 Task: Create a due date automation trigger when advanced on, on the wednesday after a card is due add dates not starting next month at 11:00 AM.
Action: Mouse moved to (1334, 102)
Screenshot: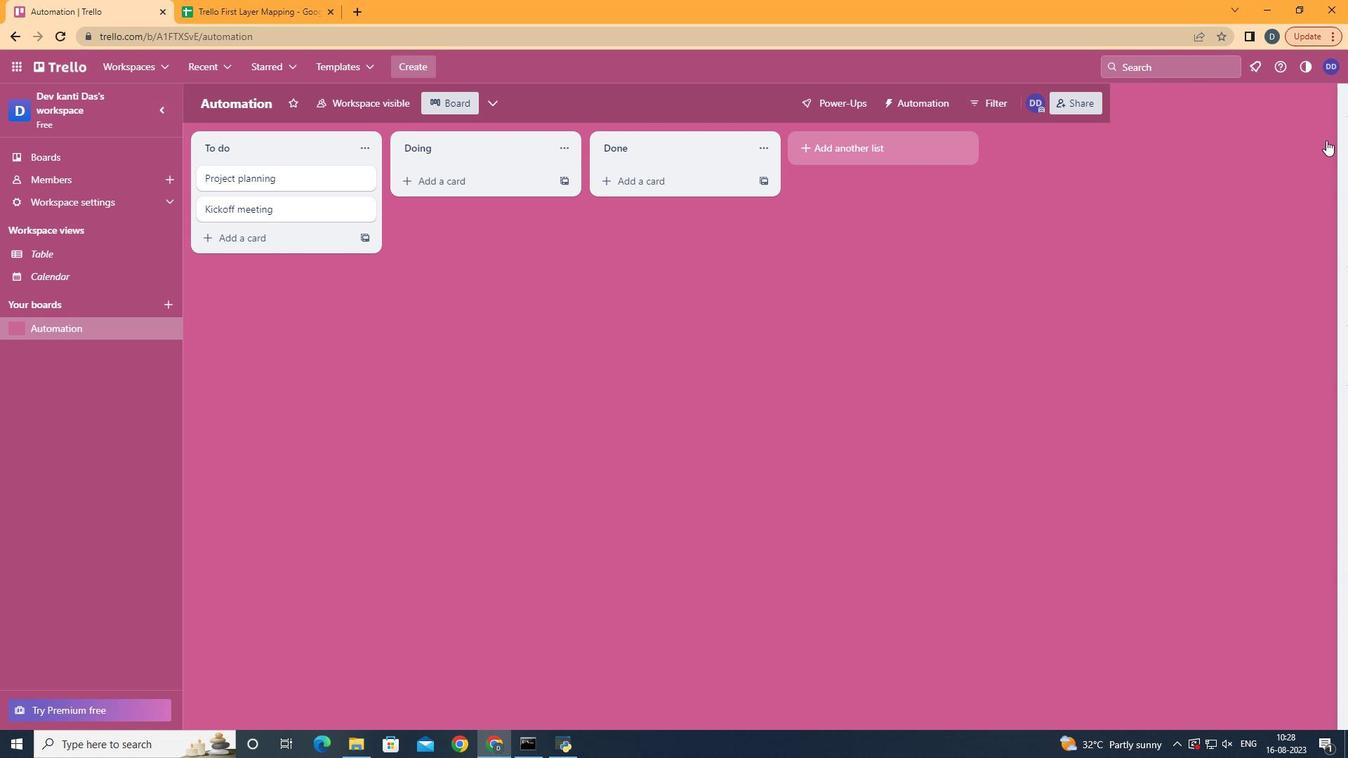 
Action: Mouse pressed left at (1334, 102)
Screenshot: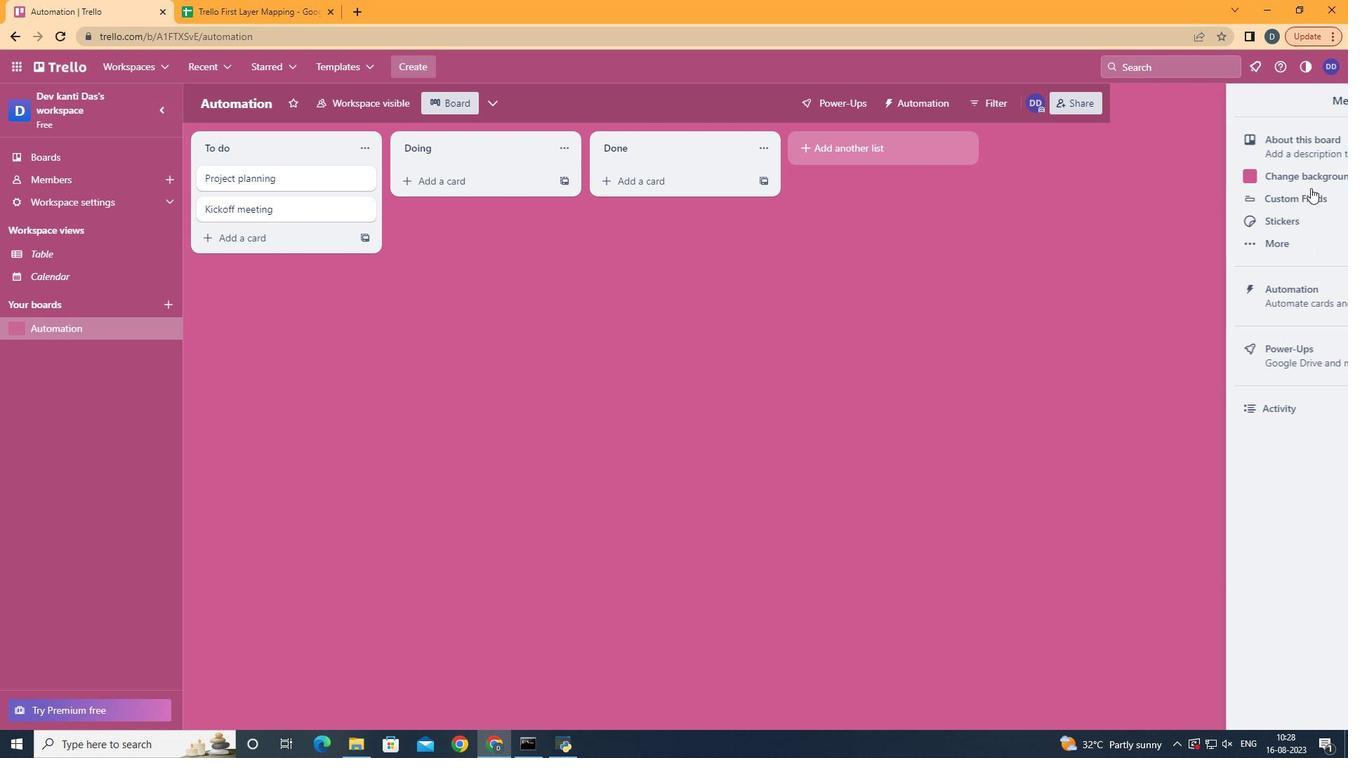 
Action: Mouse moved to (1261, 277)
Screenshot: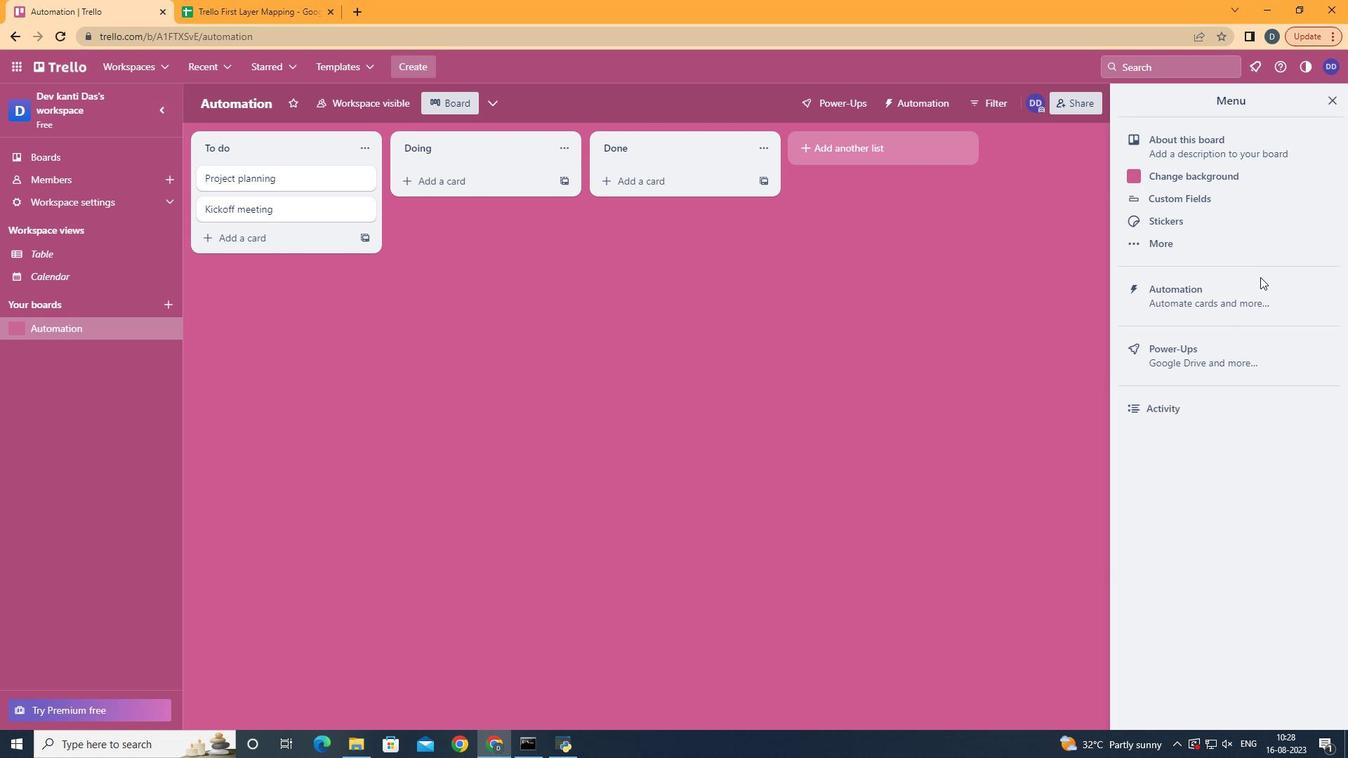 
Action: Mouse pressed left at (1261, 277)
Screenshot: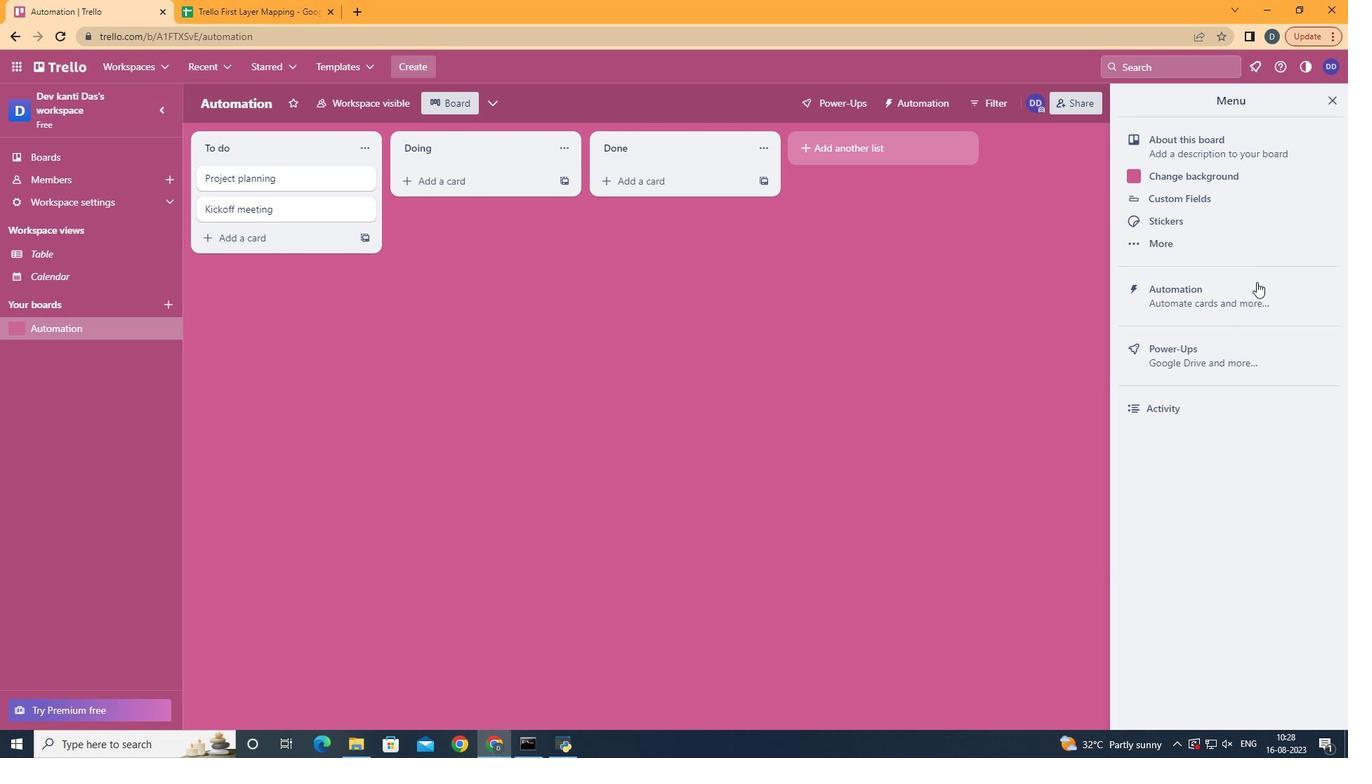 
Action: Mouse moved to (1257, 282)
Screenshot: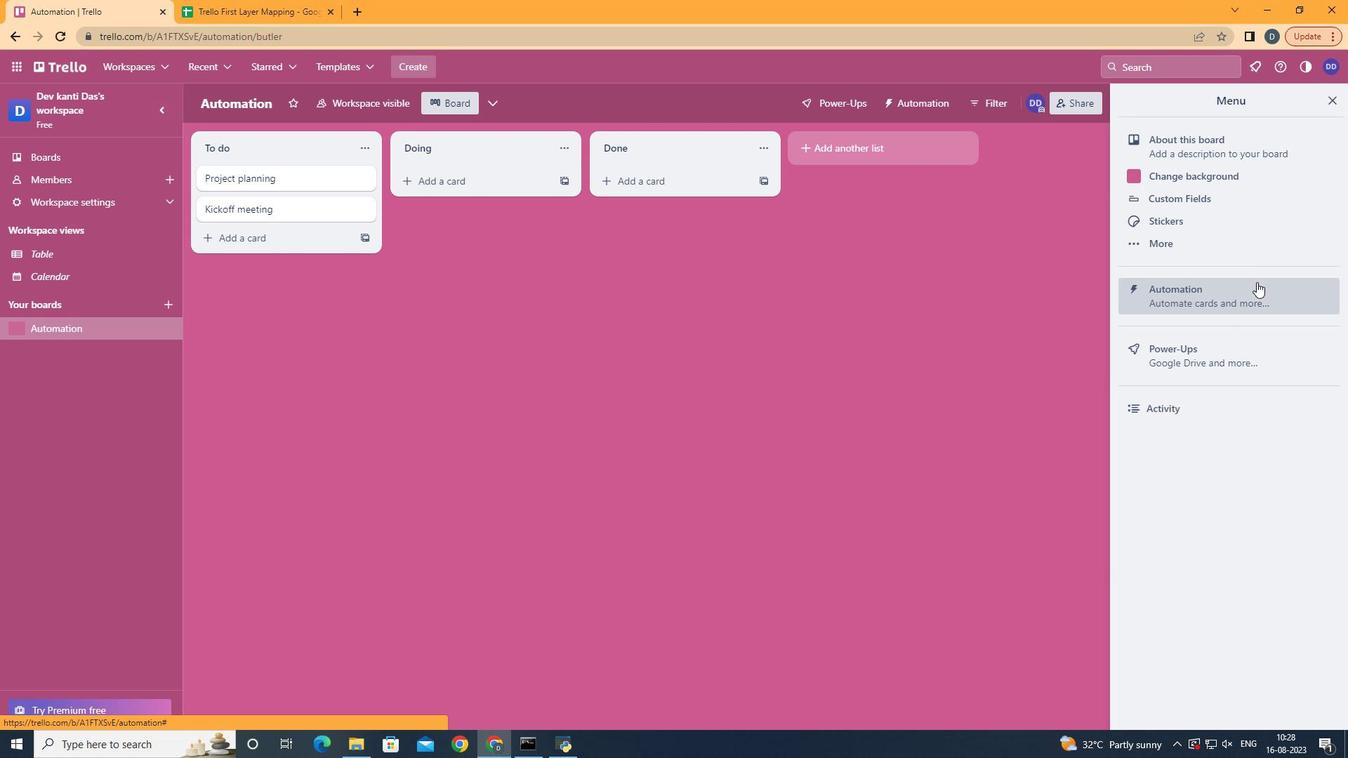 
Action: Mouse pressed left at (1257, 282)
Screenshot: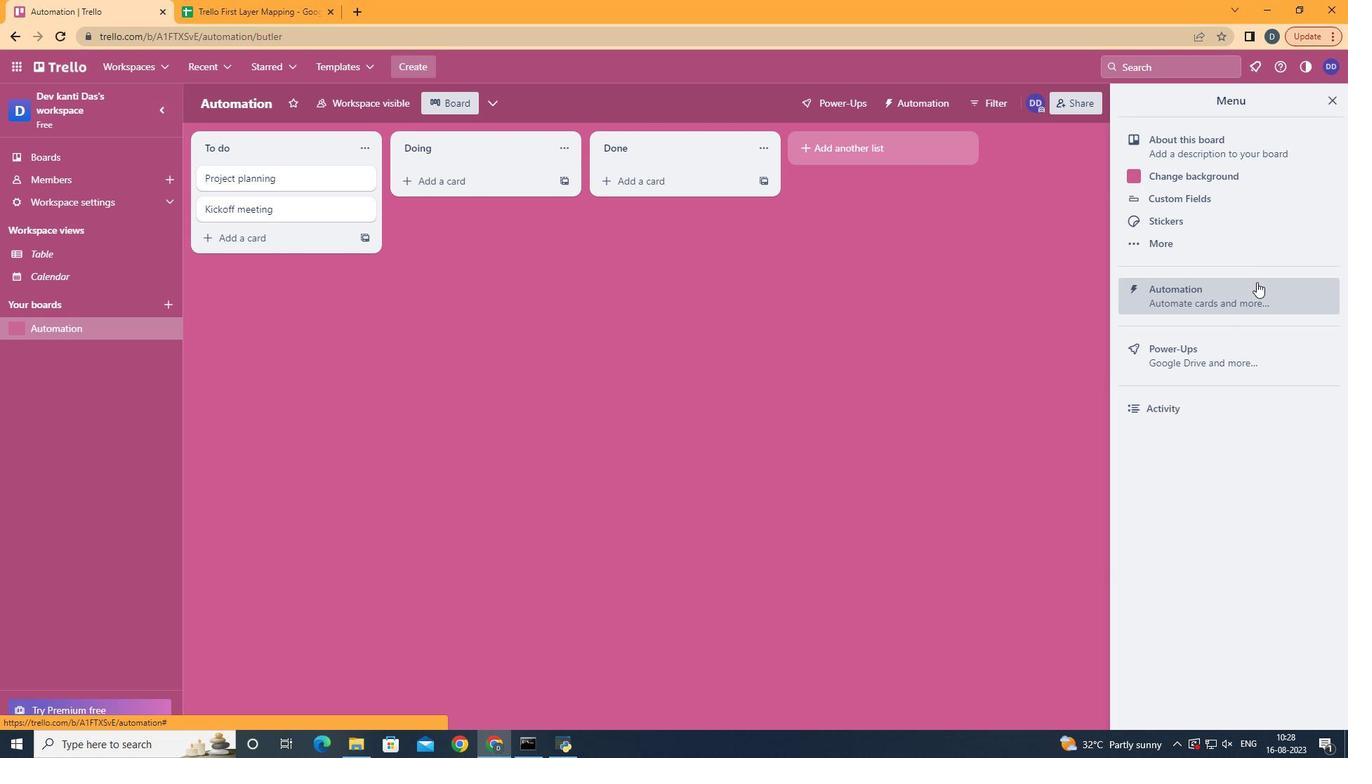 
Action: Mouse moved to (266, 281)
Screenshot: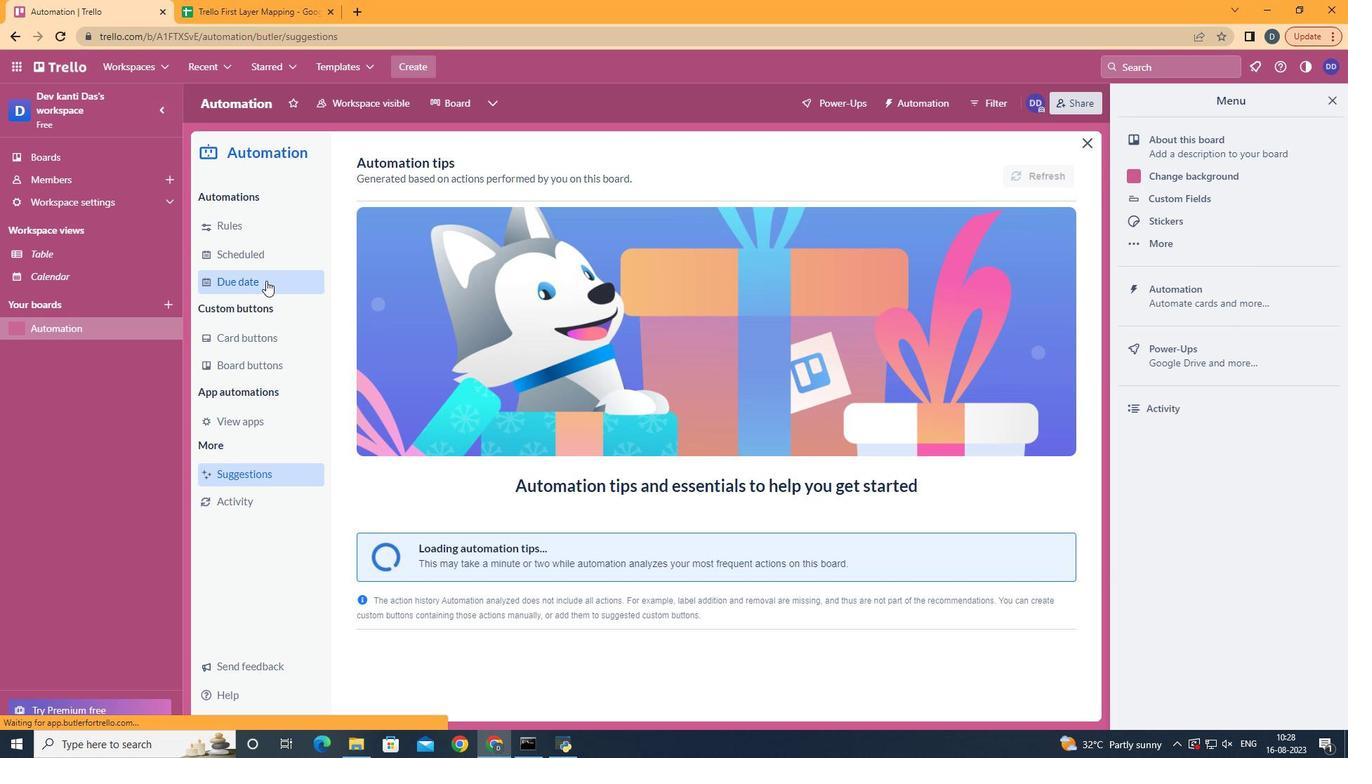 
Action: Mouse pressed left at (266, 281)
Screenshot: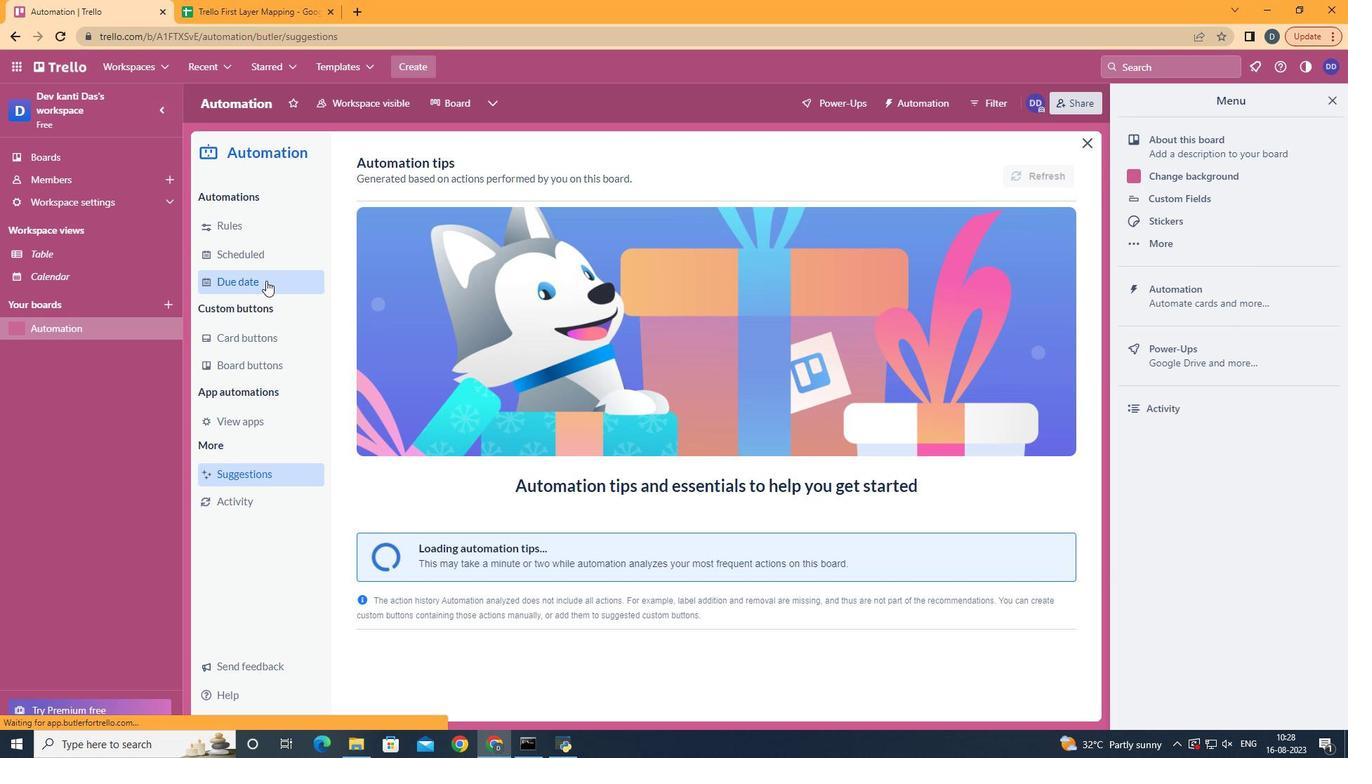 
Action: Mouse moved to (984, 170)
Screenshot: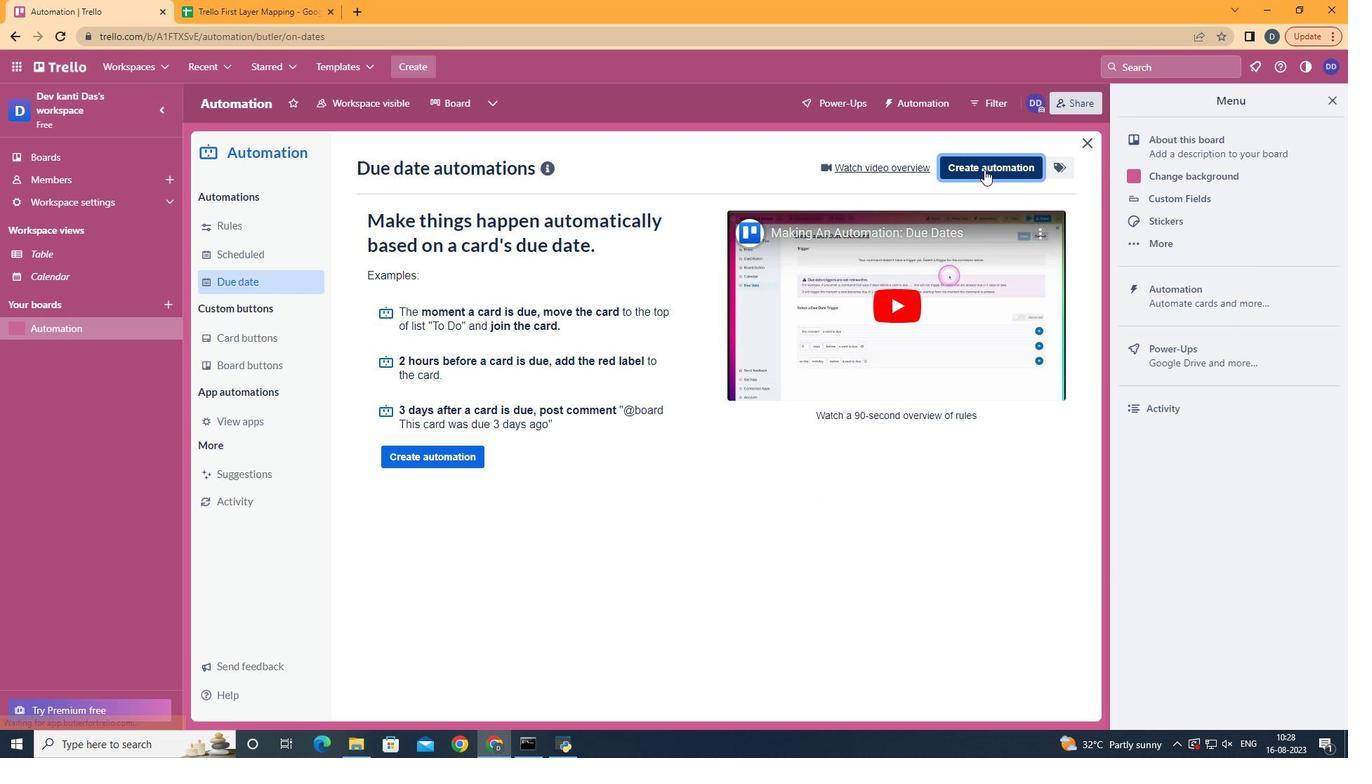
Action: Mouse pressed left at (984, 170)
Screenshot: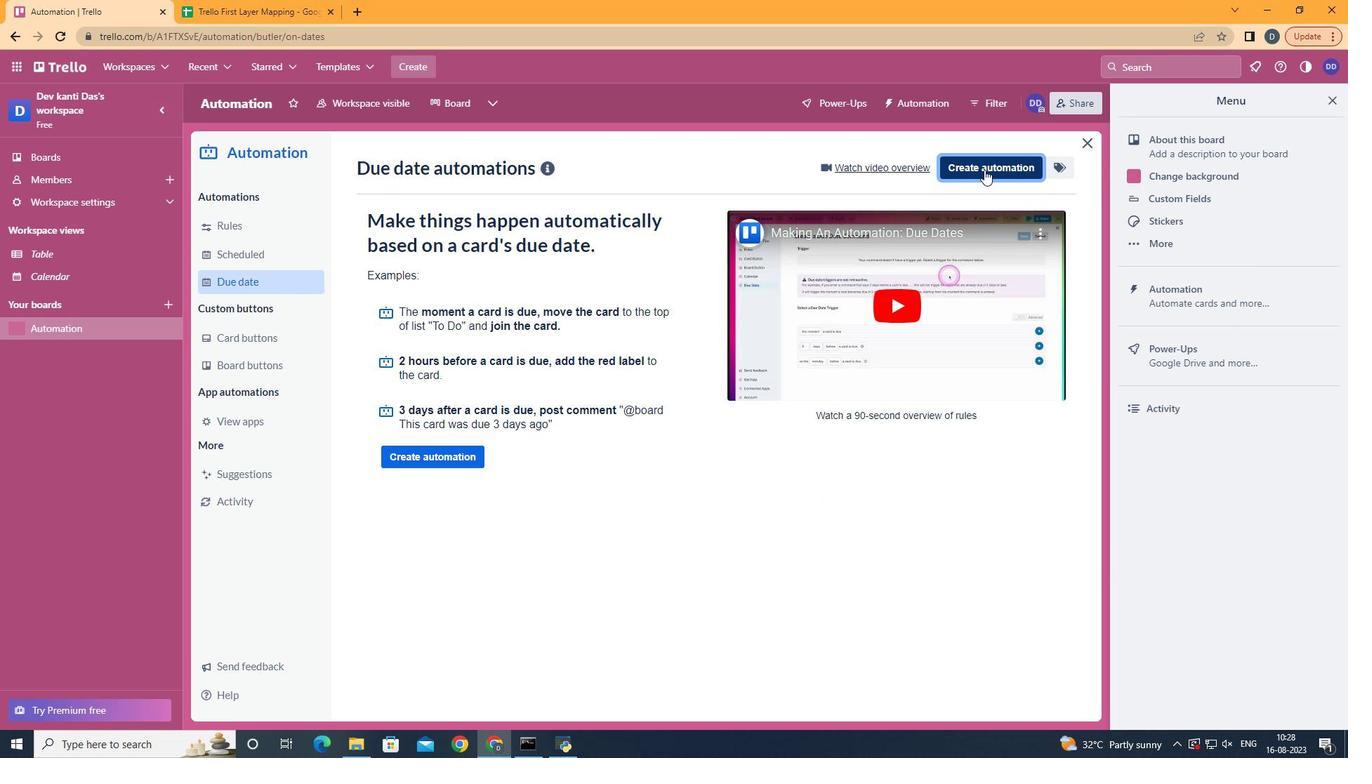 
Action: Mouse moved to (728, 312)
Screenshot: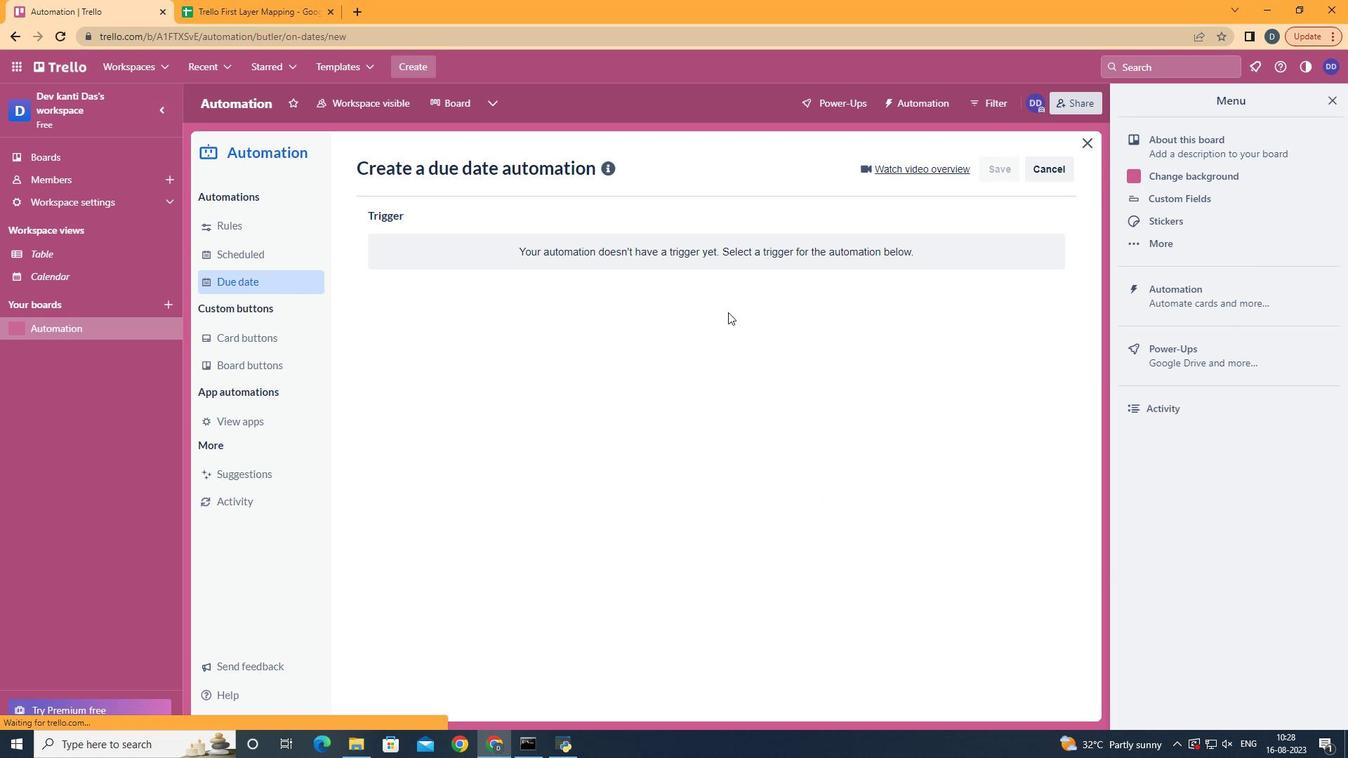 
Action: Mouse pressed left at (728, 312)
Screenshot: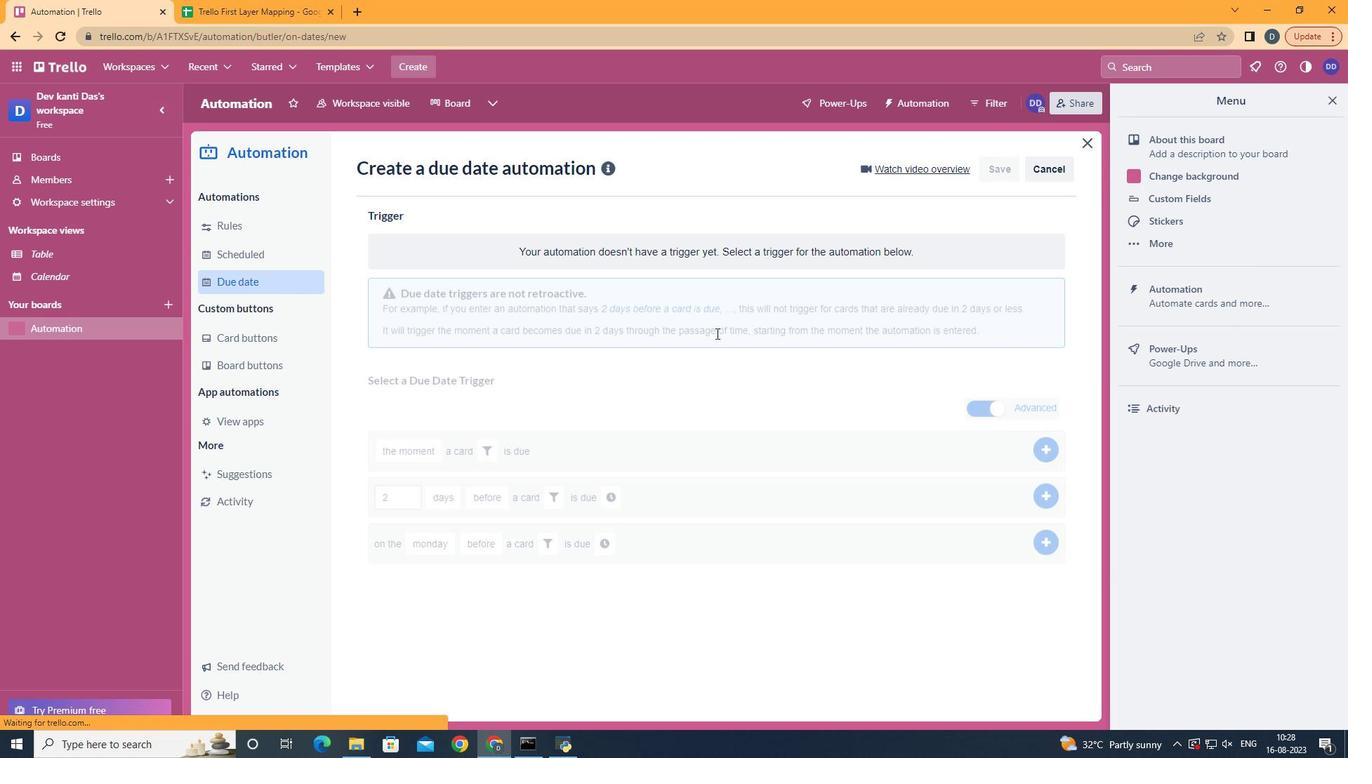 
Action: Mouse moved to (476, 416)
Screenshot: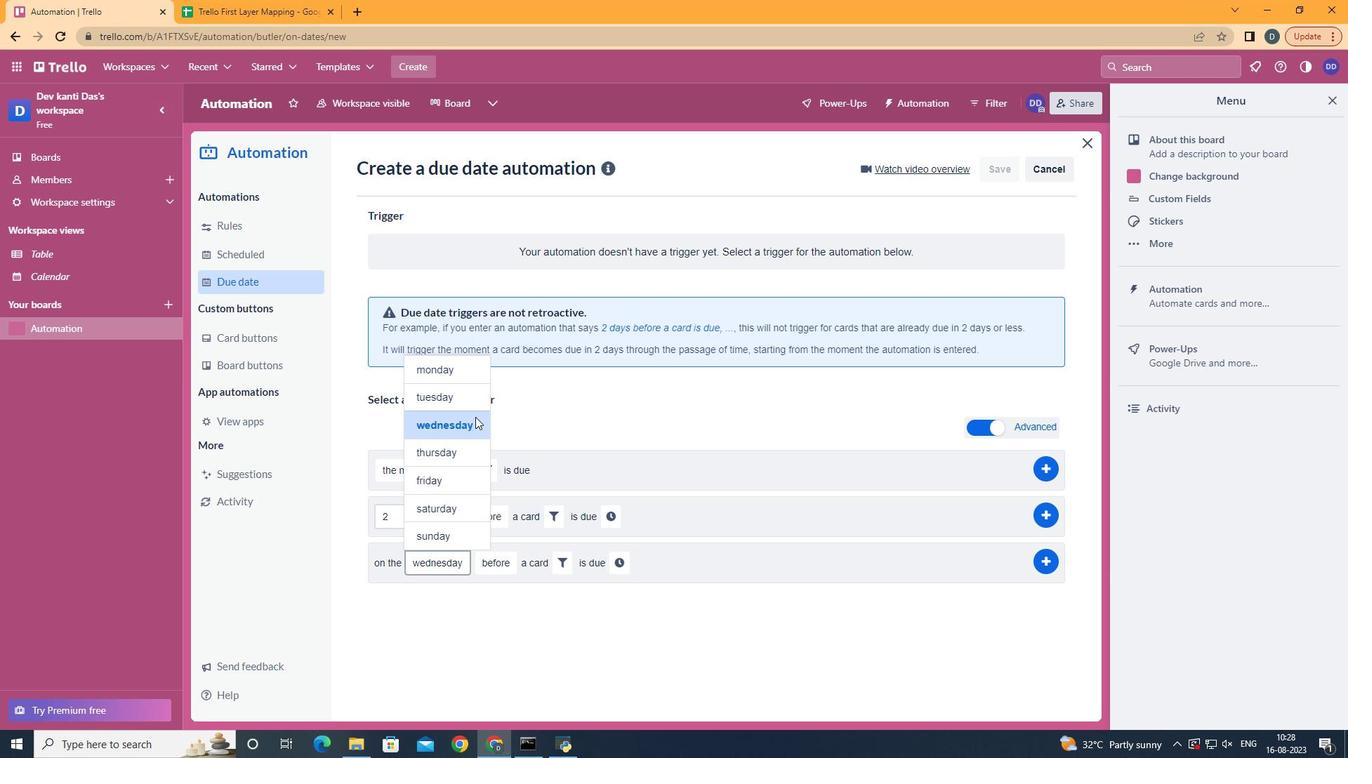 
Action: Mouse pressed left at (476, 416)
Screenshot: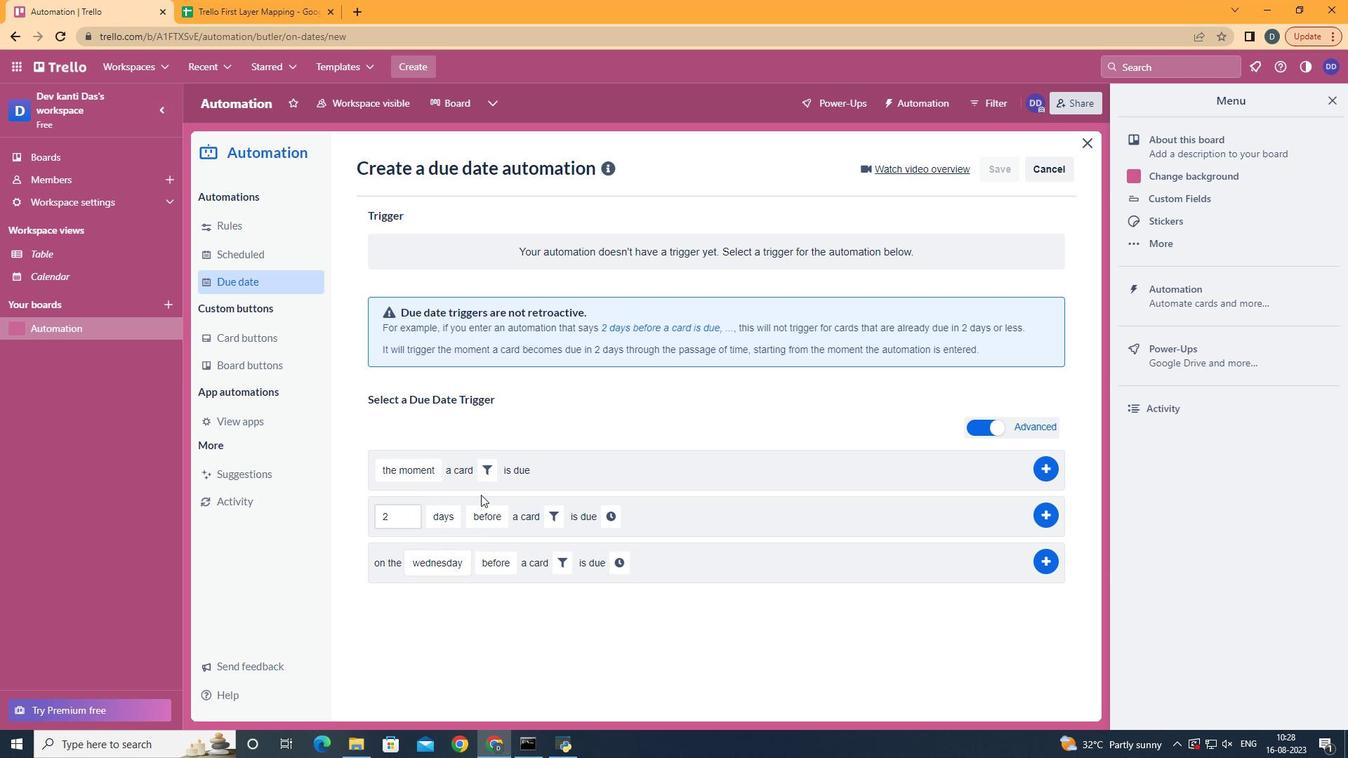 
Action: Mouse moved to (498, 610)
Screenshot: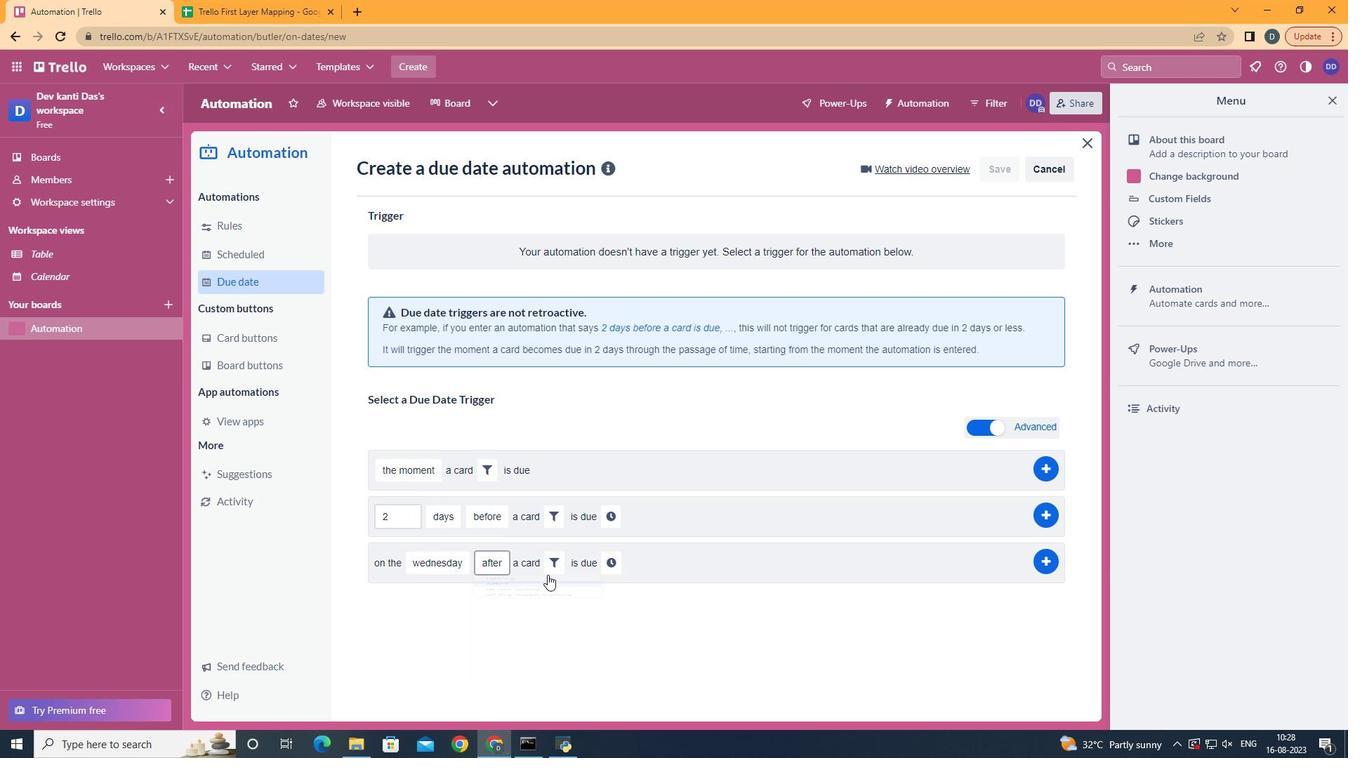 
Action: Mouse pressed left at (498, 610)
Screenshot: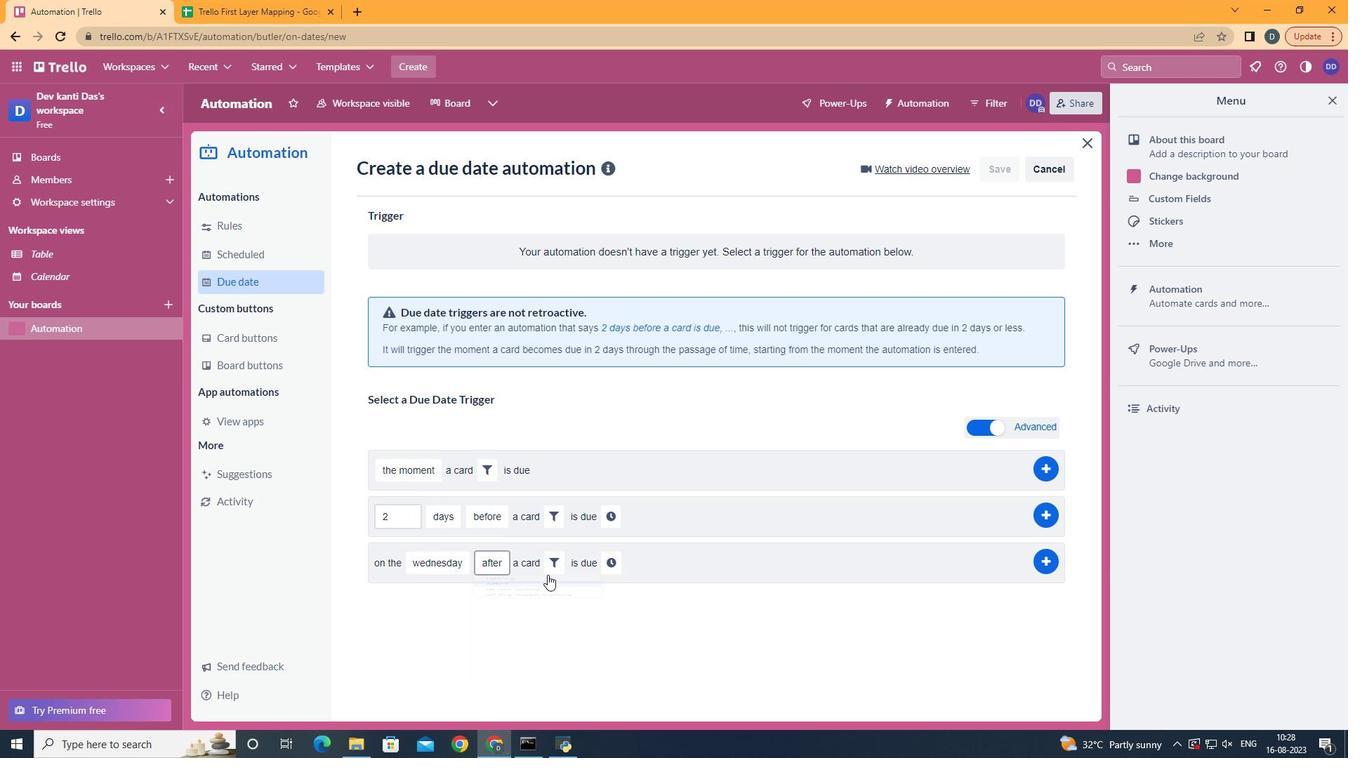 
Action: Mouse moved to (561, 556)
Screenshot: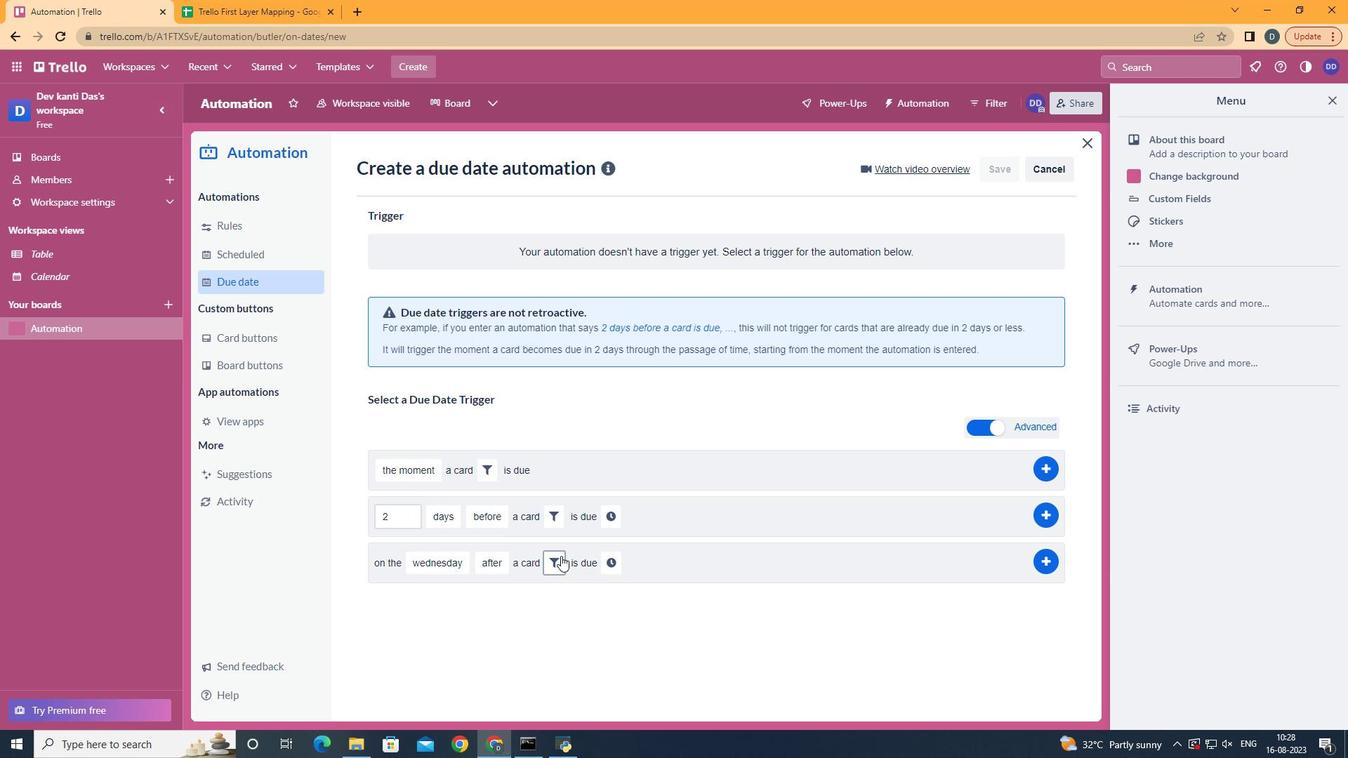 
Action: Mouse pressed left at (561, 556)
Screenshot: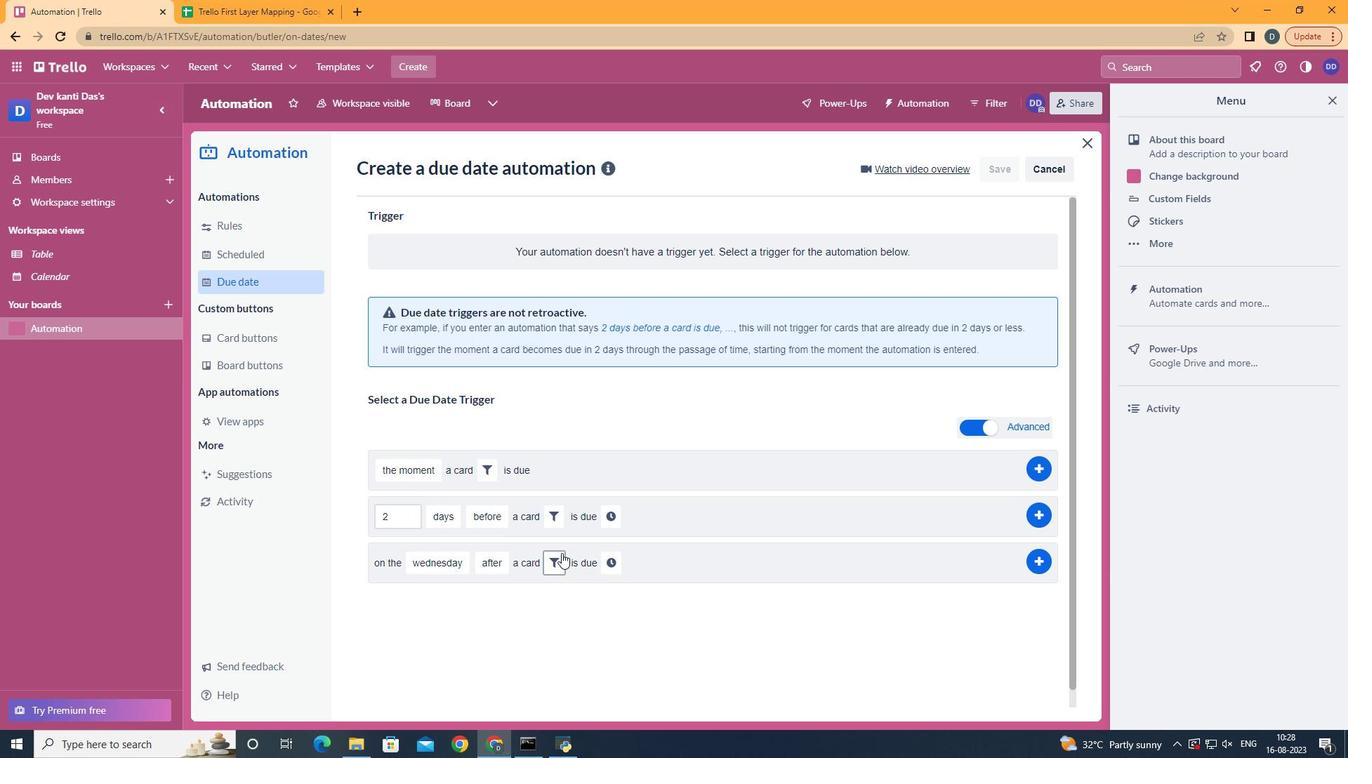 
Action: Mouse moved to (625, 602)
Screenshot: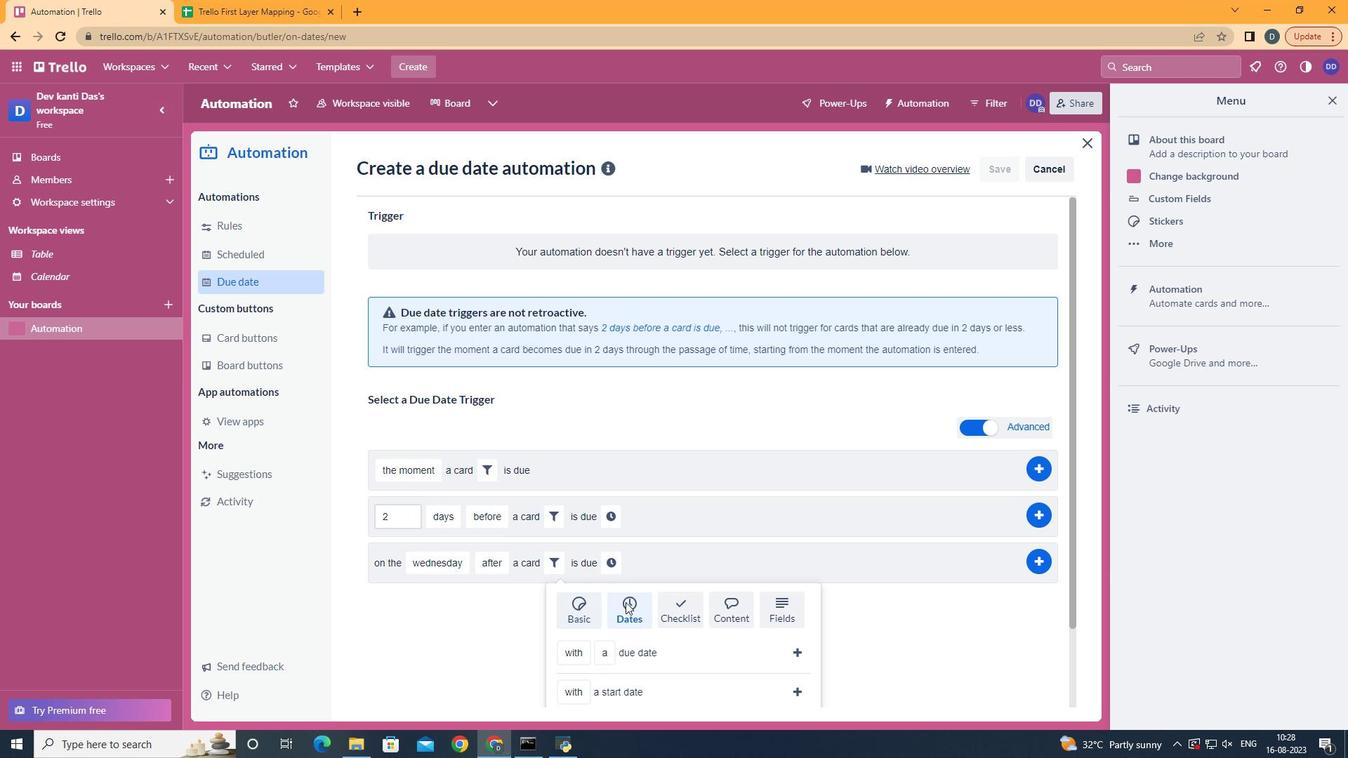 
Action: Mouse pressed left at (625, 602)
Screenshot: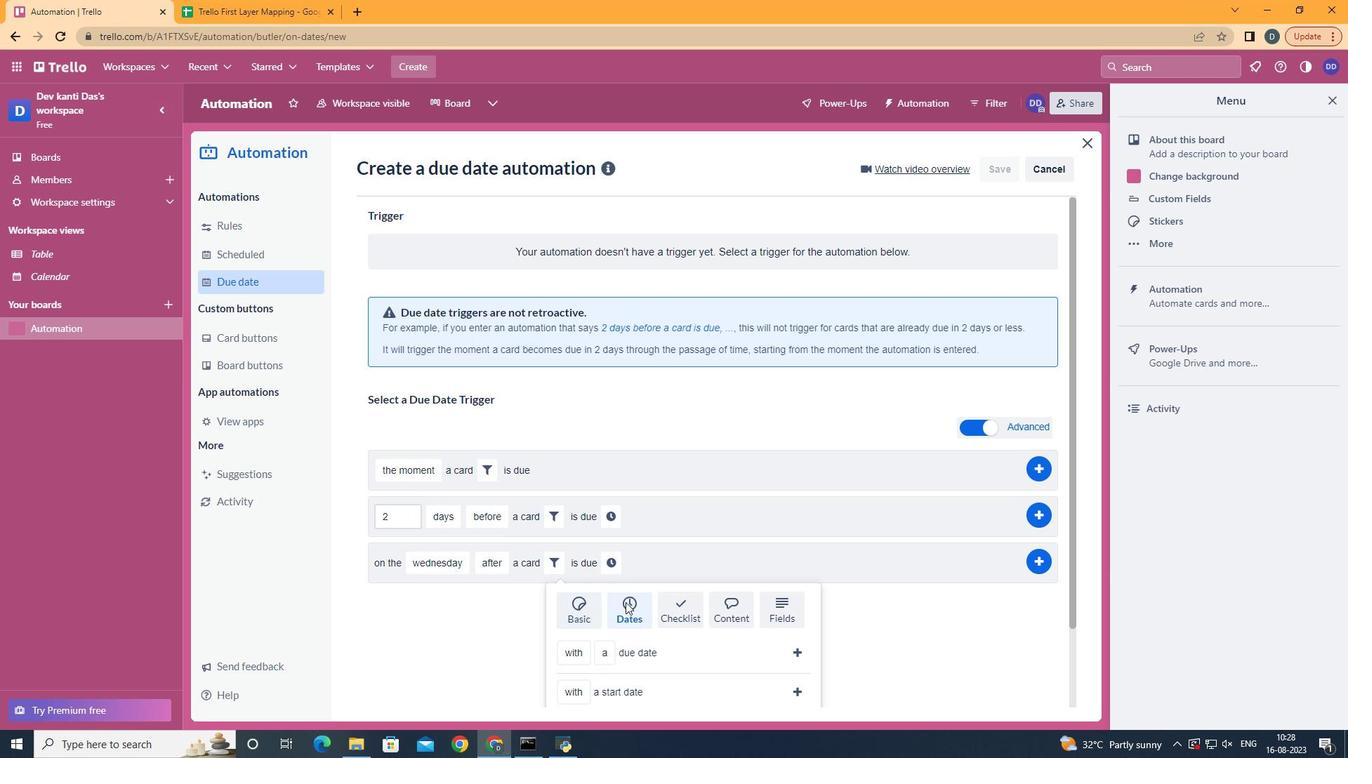 
Action: Mouse moved to (628, 602)
Screenshot: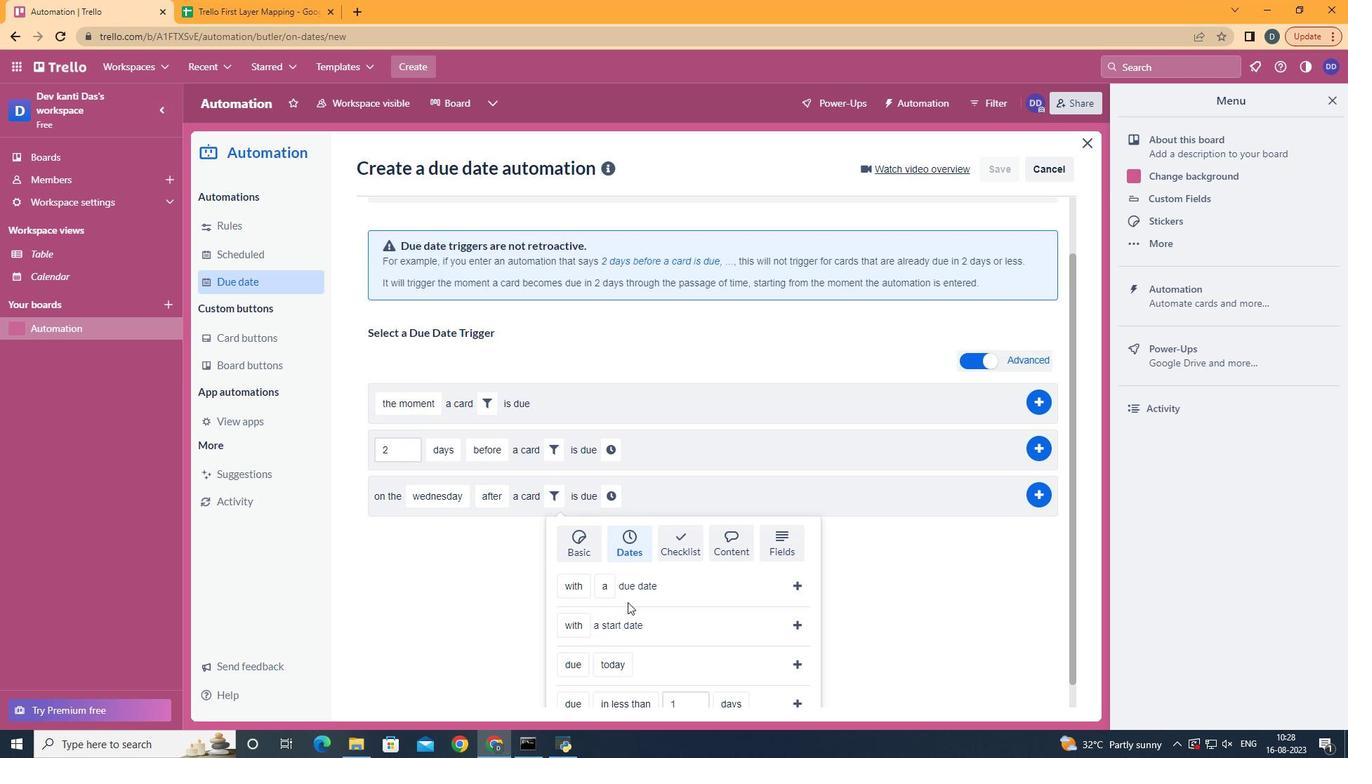 
Action: Mouse scrolled (628, 602) with delta (0, 0)
Screenshot: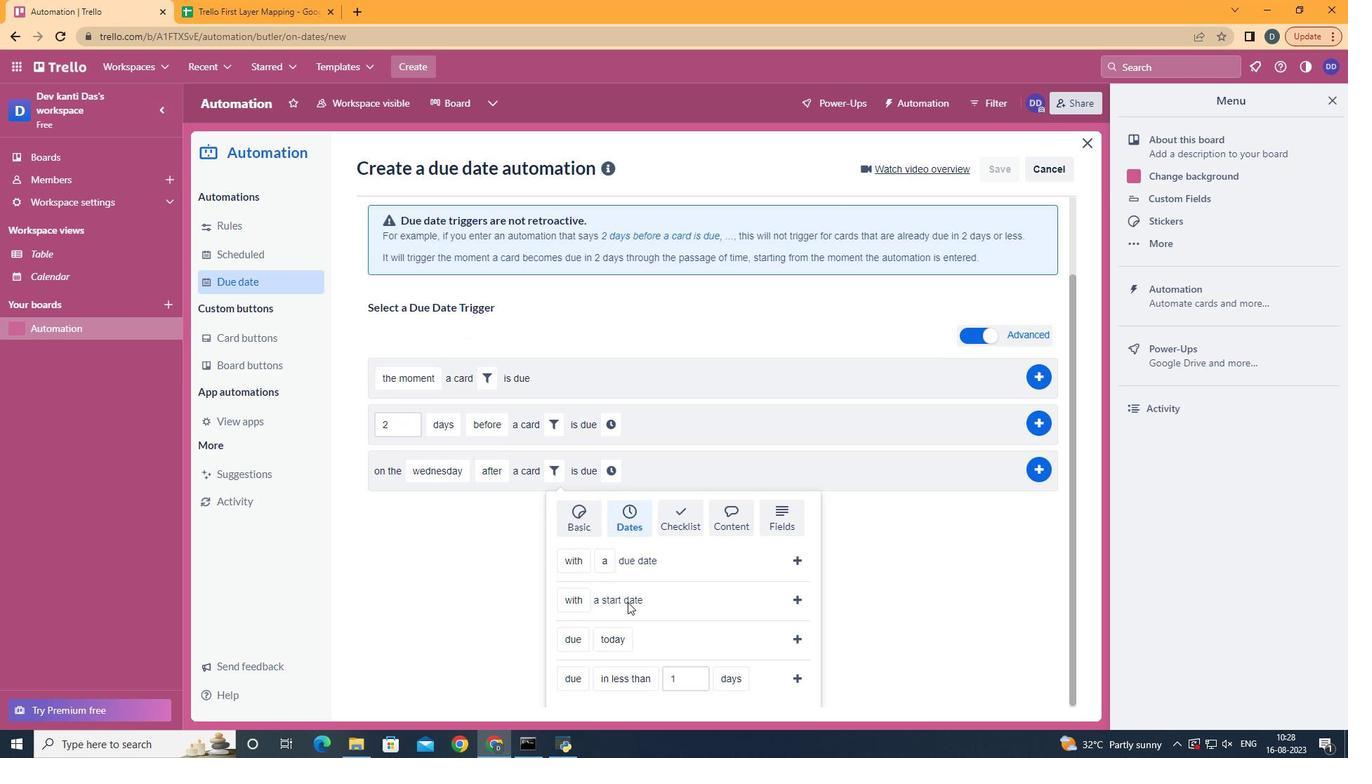 
Action: Mouse scrolled (628, 602) with delta (0, 0)
Screenshot: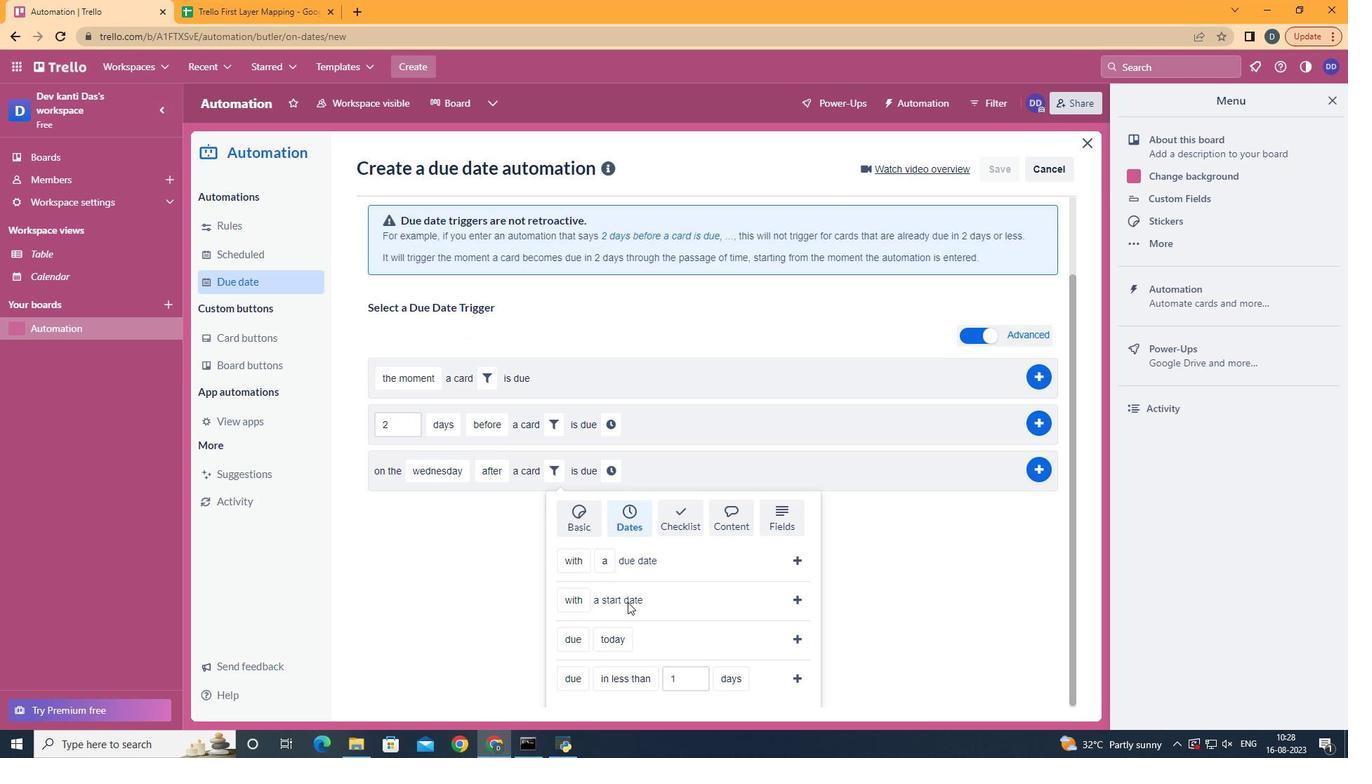 
Action: Mouse scrolled (628, 602) with delta (0, 0)
Screenshot: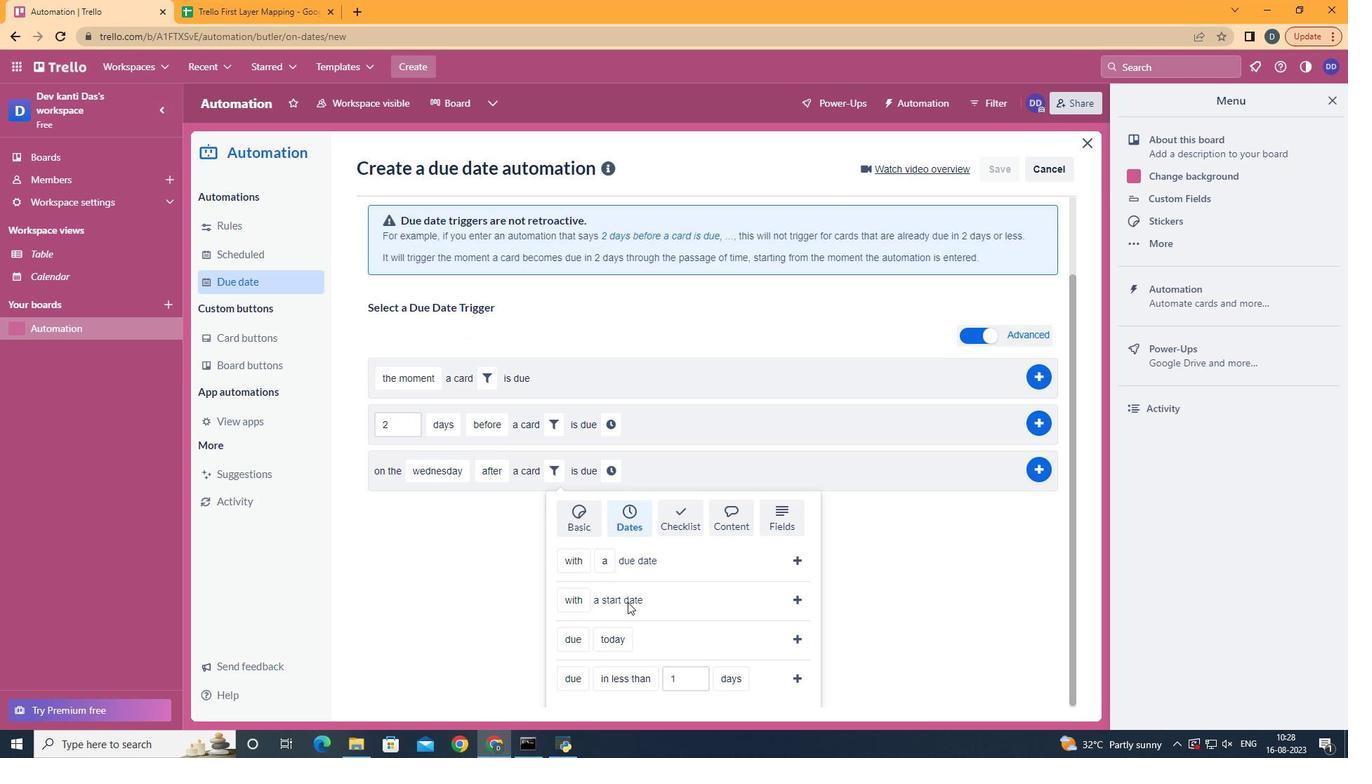 
Action: Mouse scrolled (628, 602) with delta (0, 0)
Screenshot: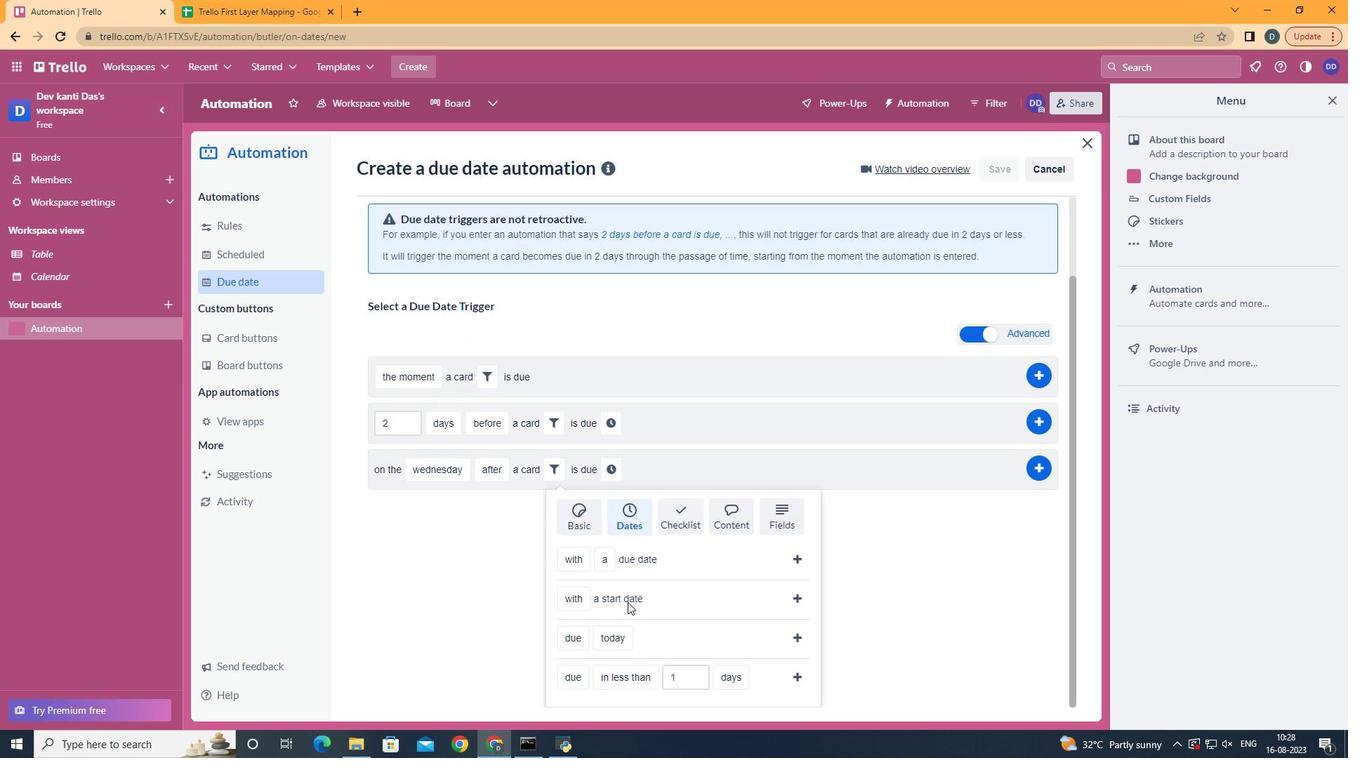 
Action: Mouse scrolled (628, 602) with delta (0, 0)
Screenshot: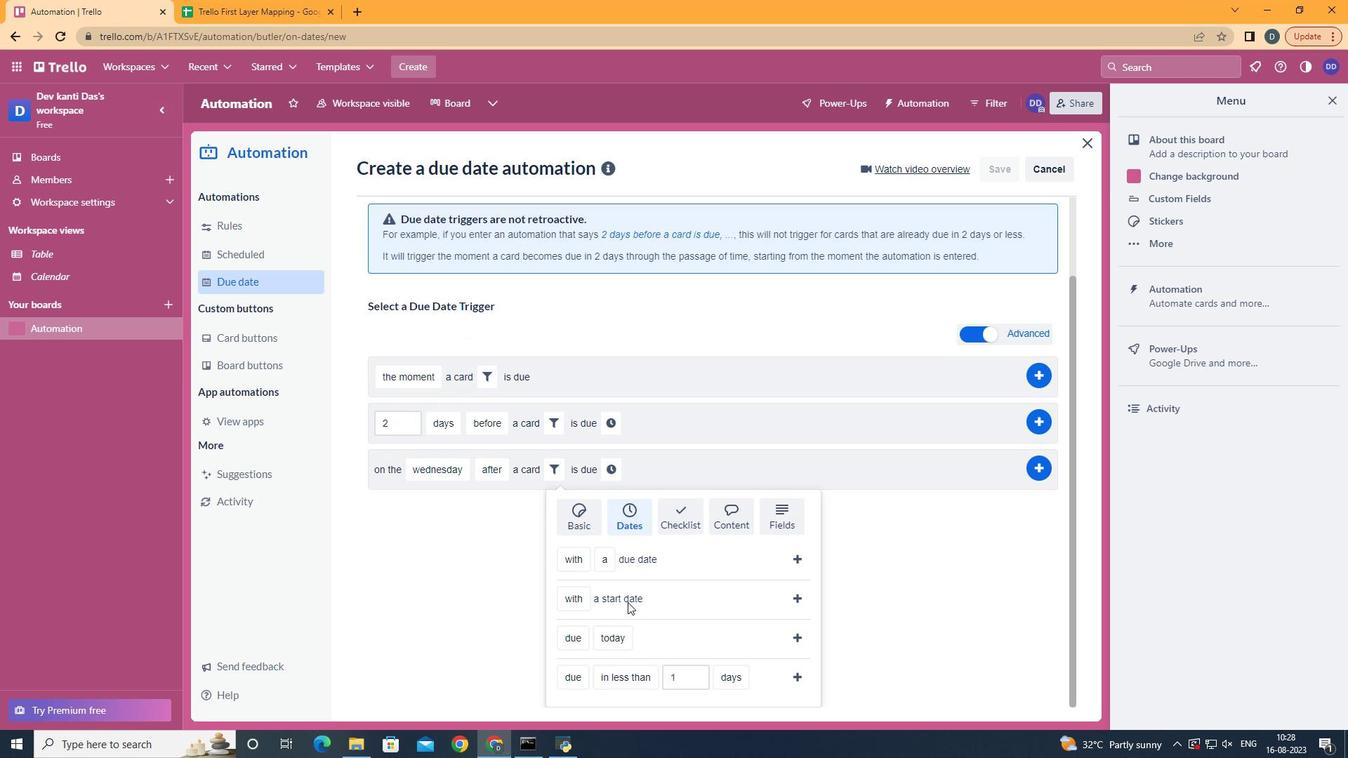 
Action: Mouse moved to (595, 616)
Screenshot: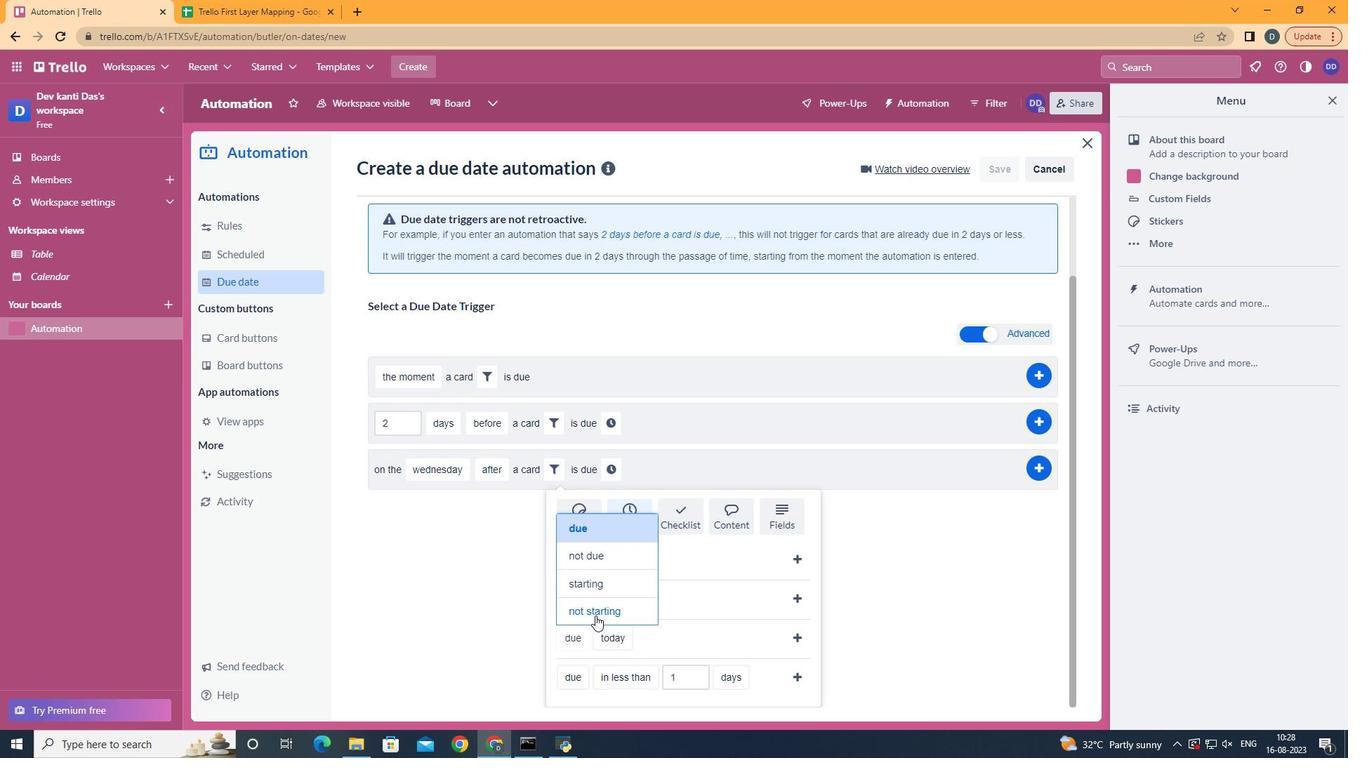 
Action: Mouse pressed left at (595, 616)
Screenshot: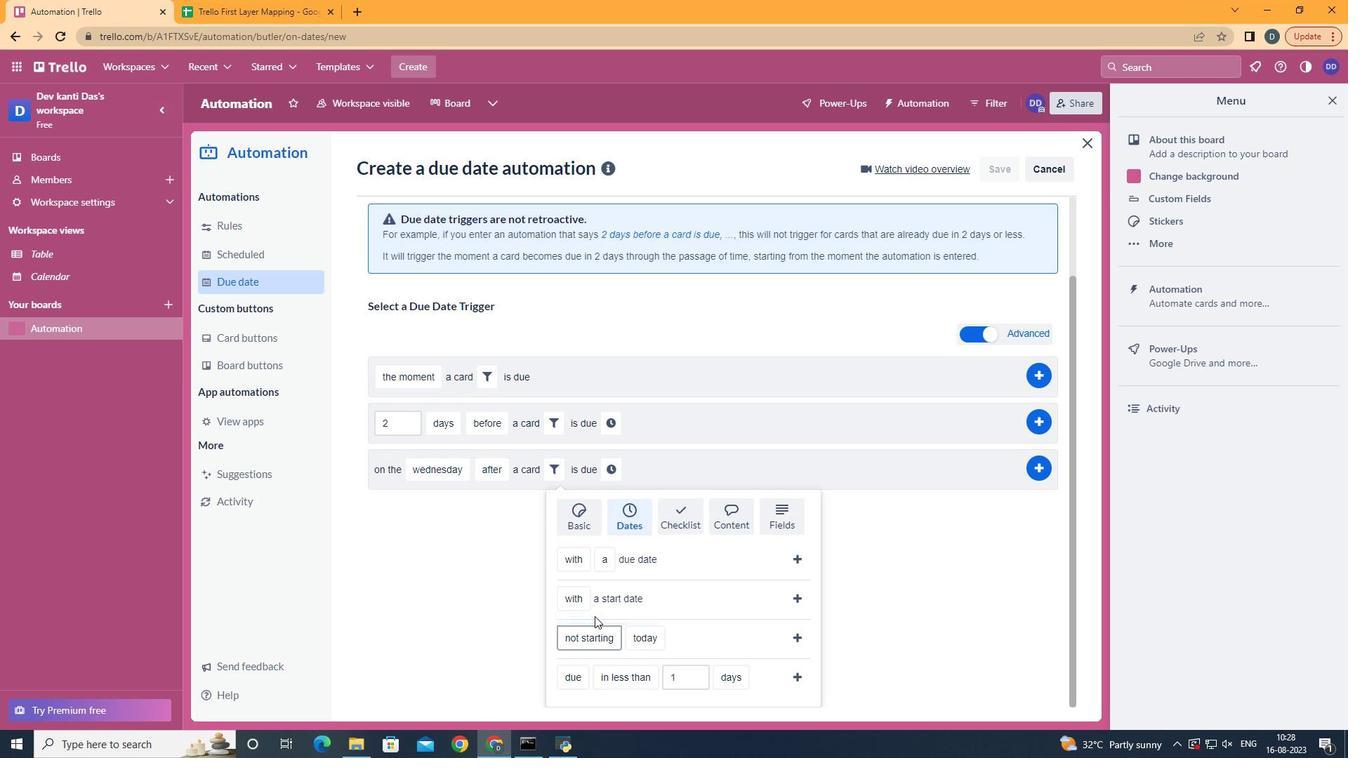 
Action: Mouse moved to (667, 611)
Screenshot: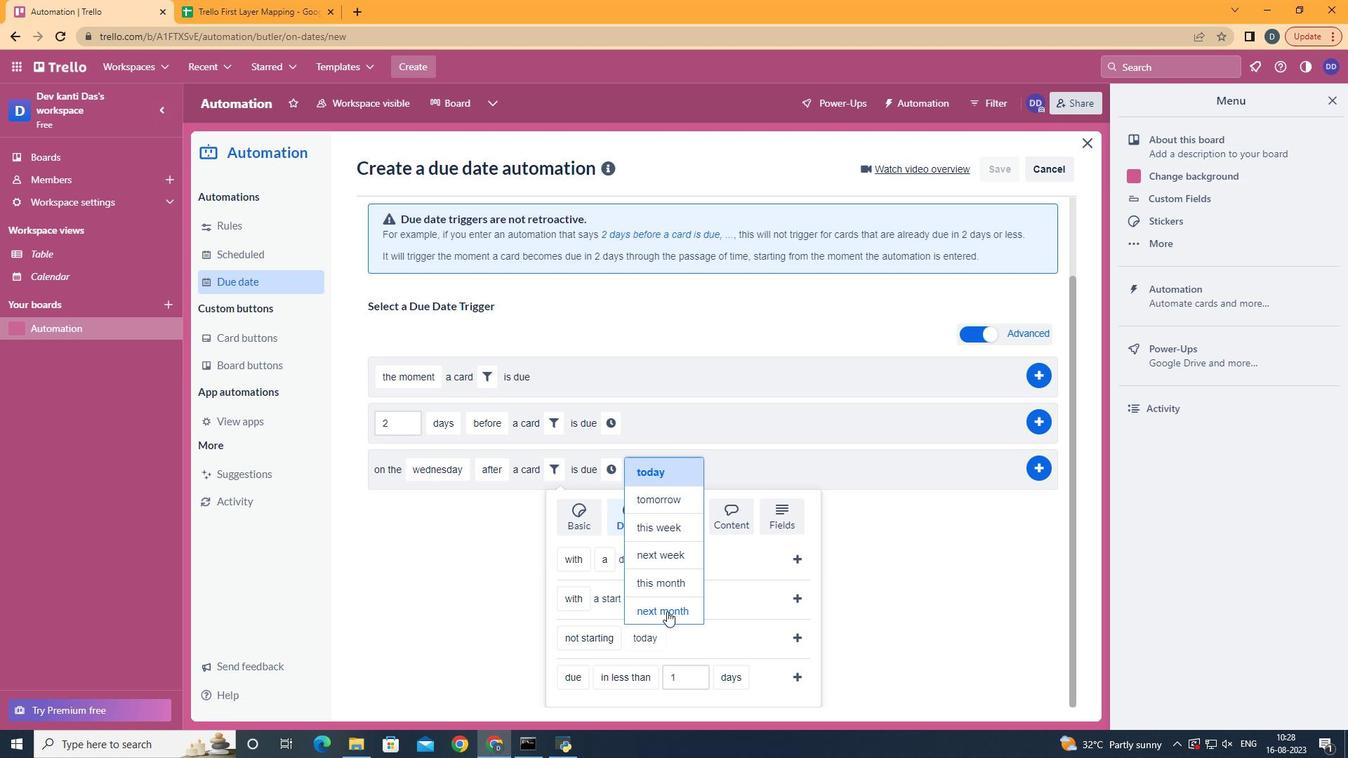 
Action: Mouse pressed left at (667, 611)
Screenshot: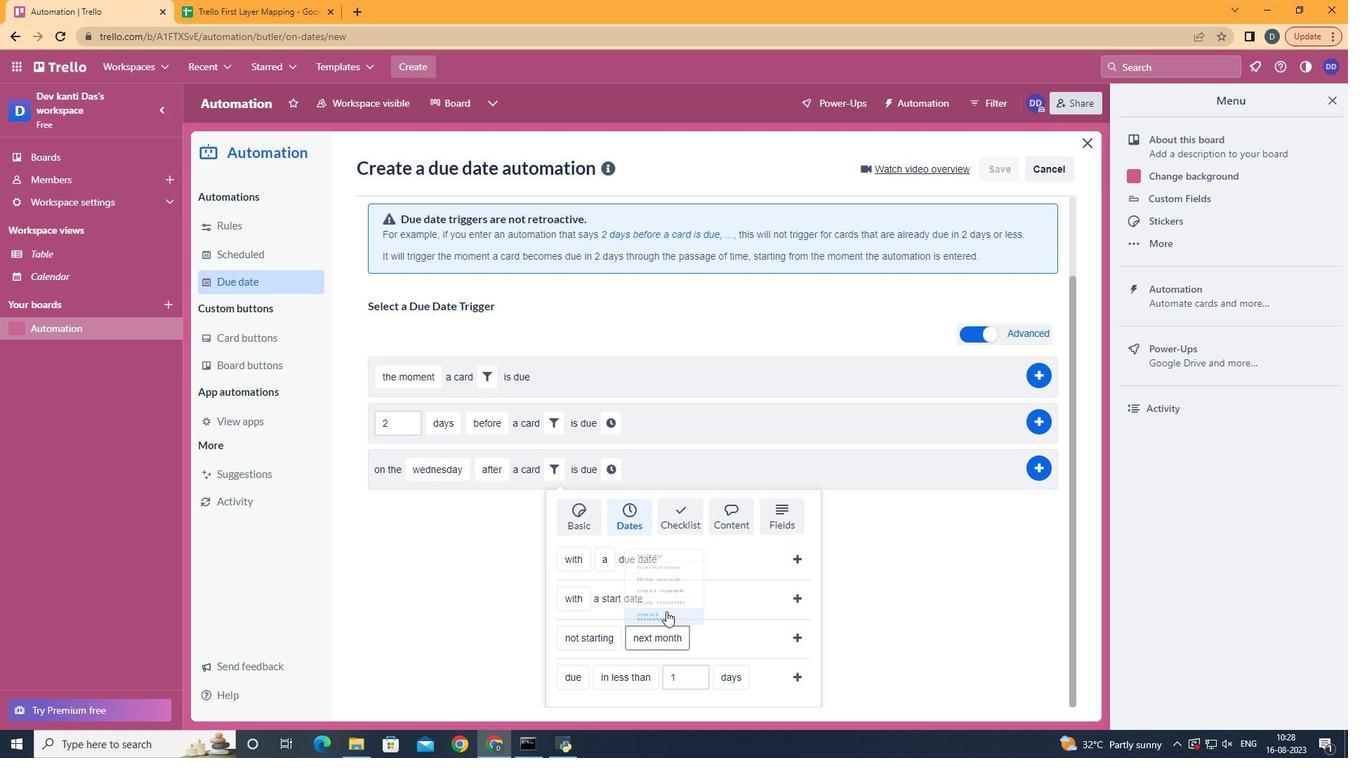 
Action: Mouse moved to (794, 632)
Screenshot: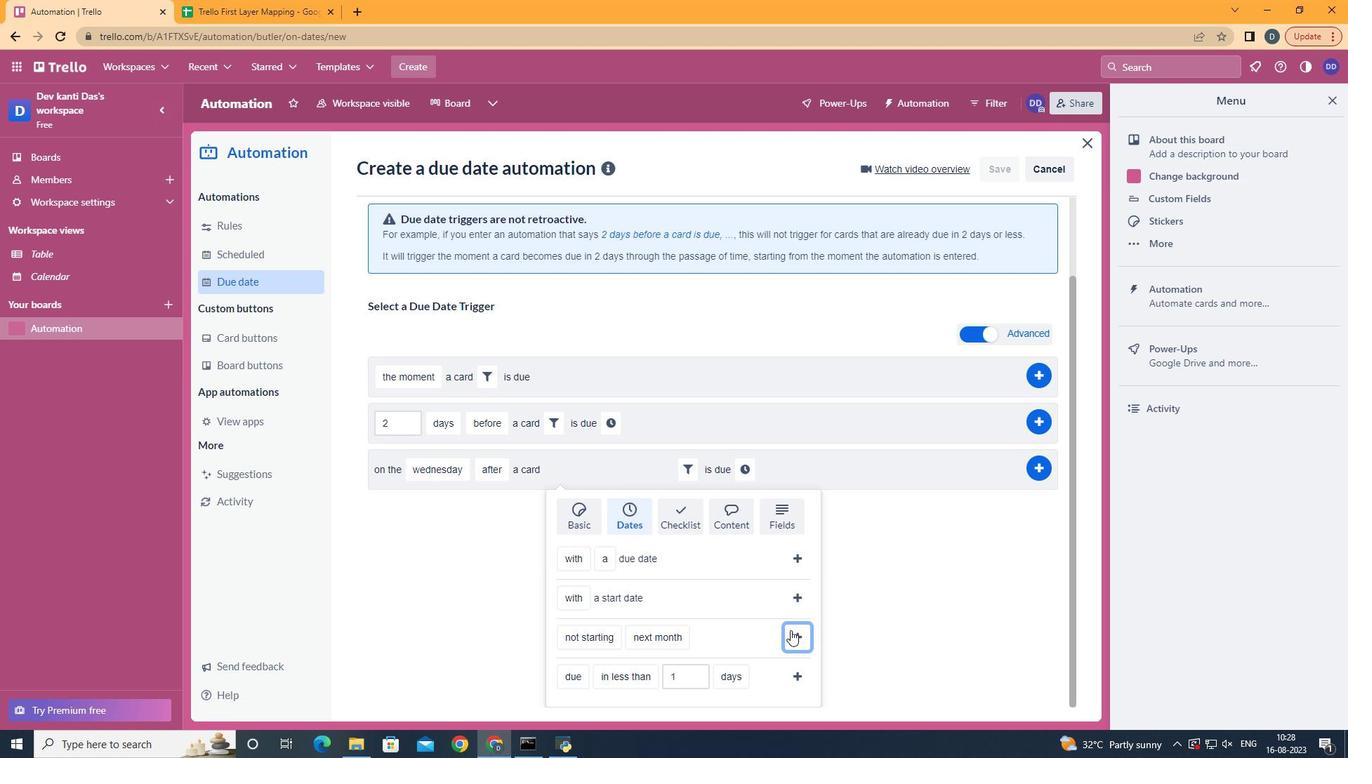 
Action: Mouse pressed left at (794, 632)
Screenshot: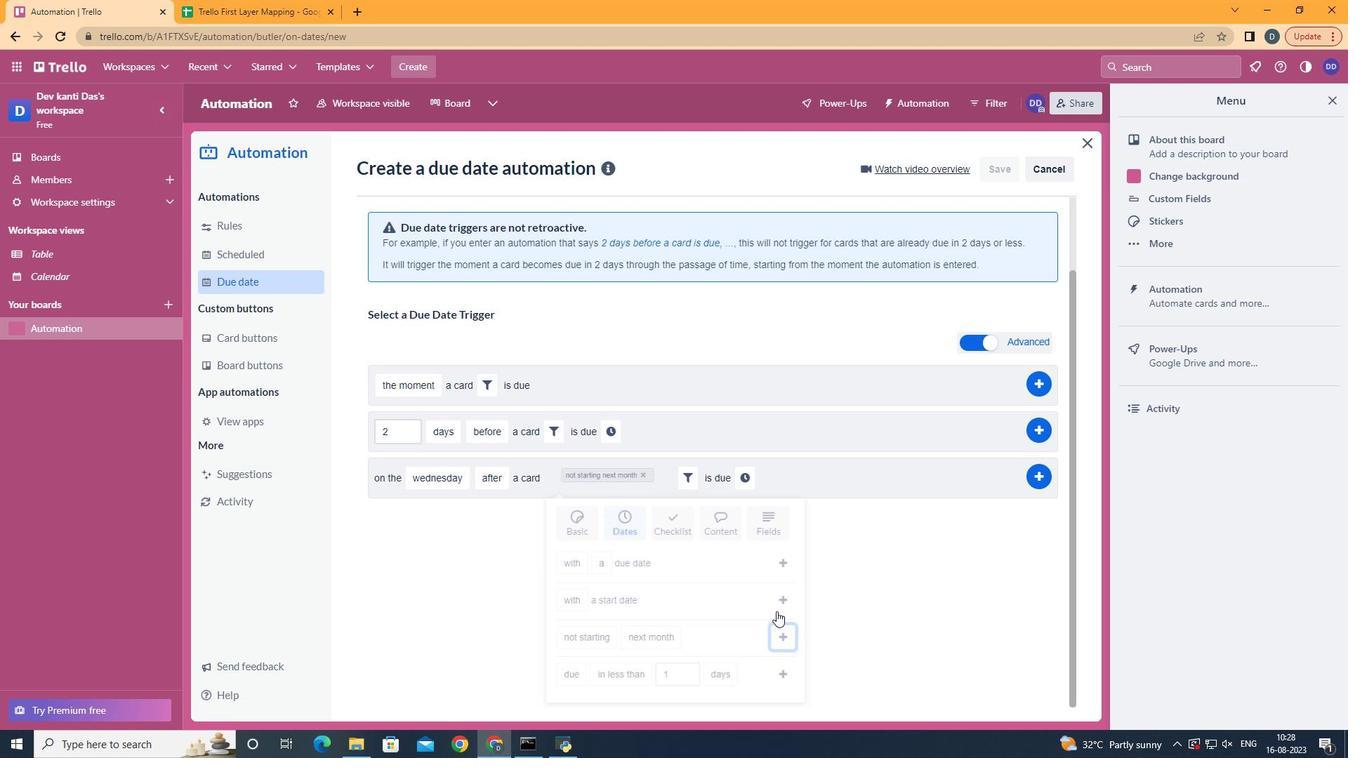 
Action: Mouse moved to (739, 560)
Screenshot: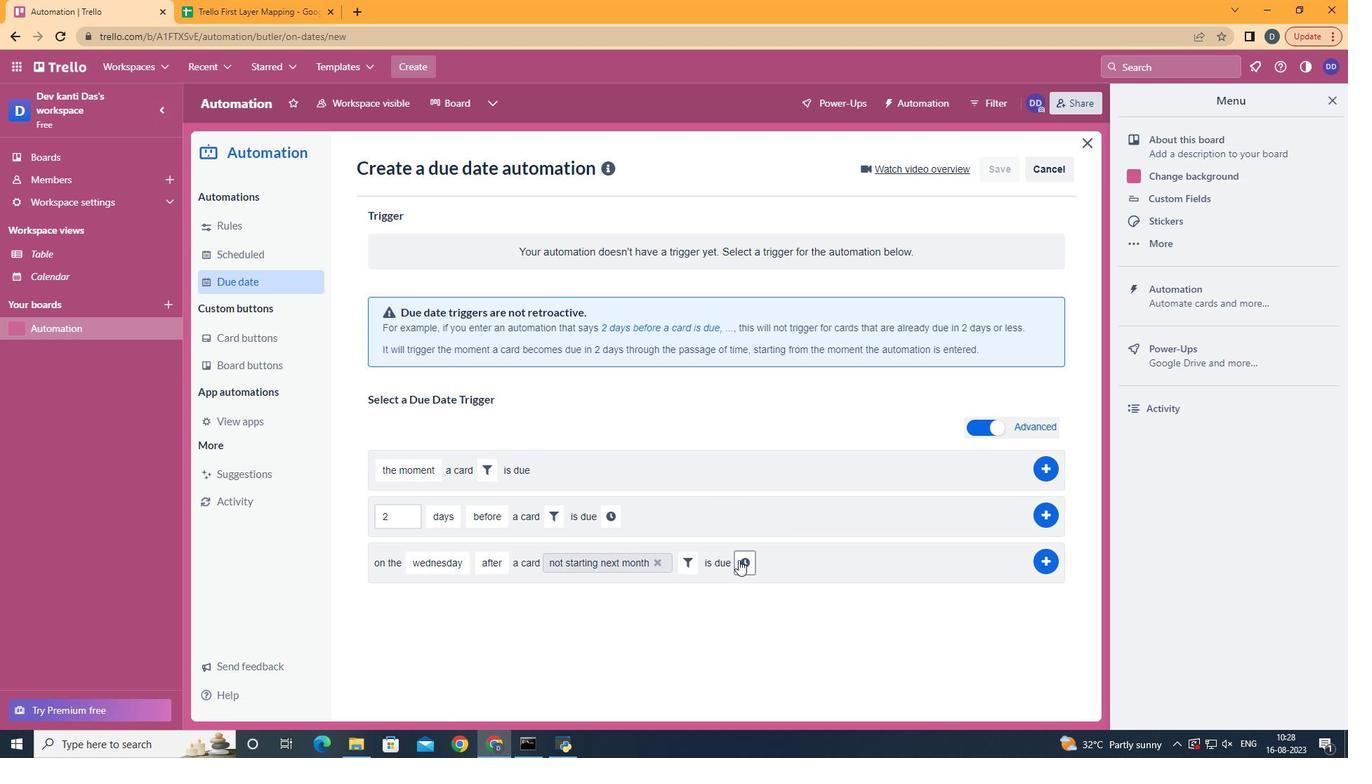 
Action: Mouse pressed left at (739, 560)
Screenshot: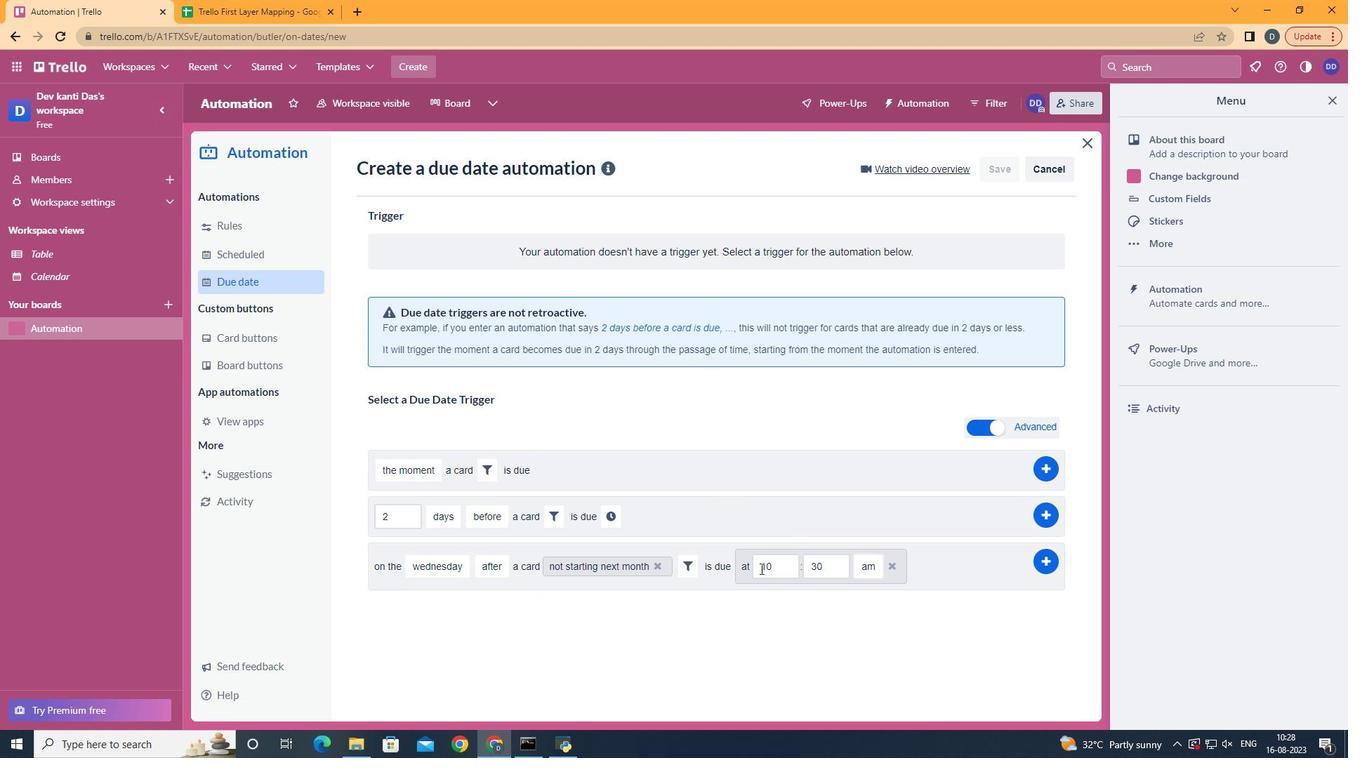 
Action: Mouse moved to (779, 570)
Screenshot: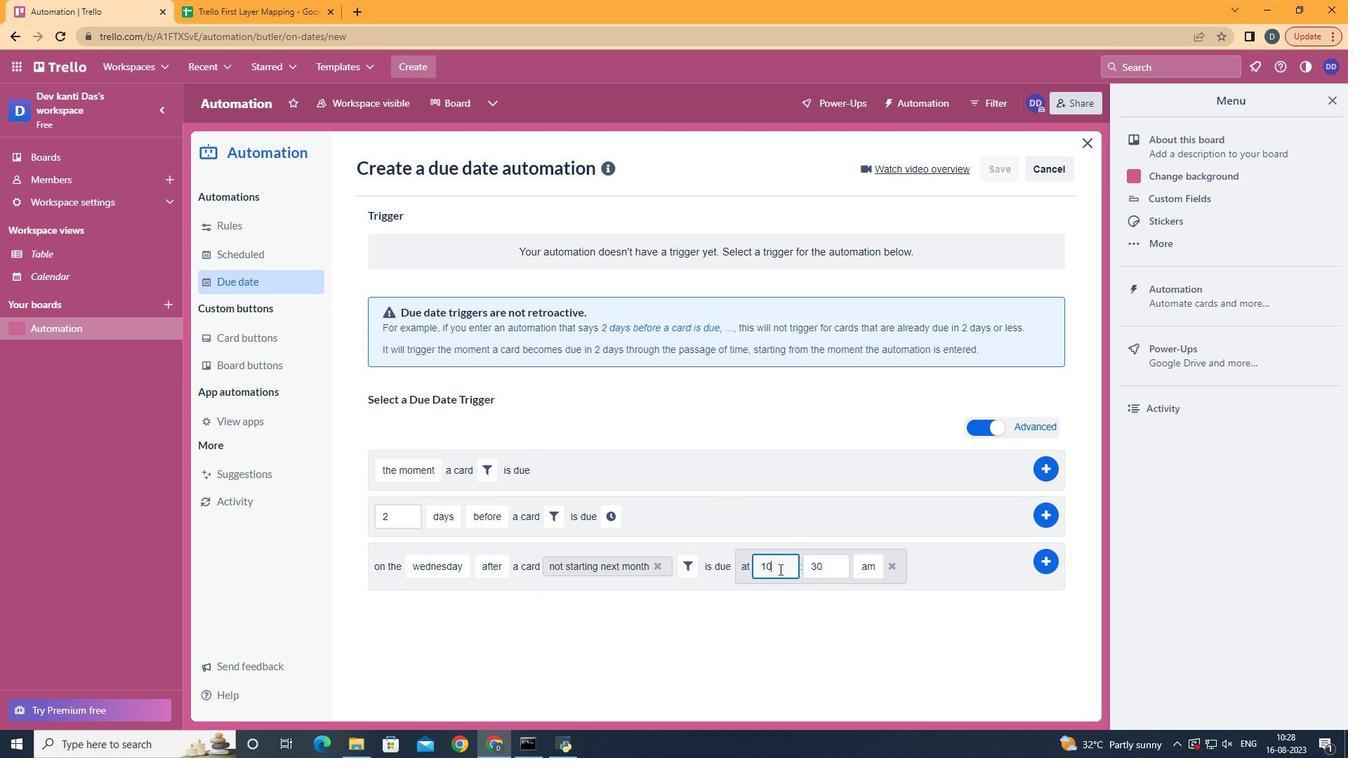 
Action: Mouse pressed left at (779, 570)
Screenshot: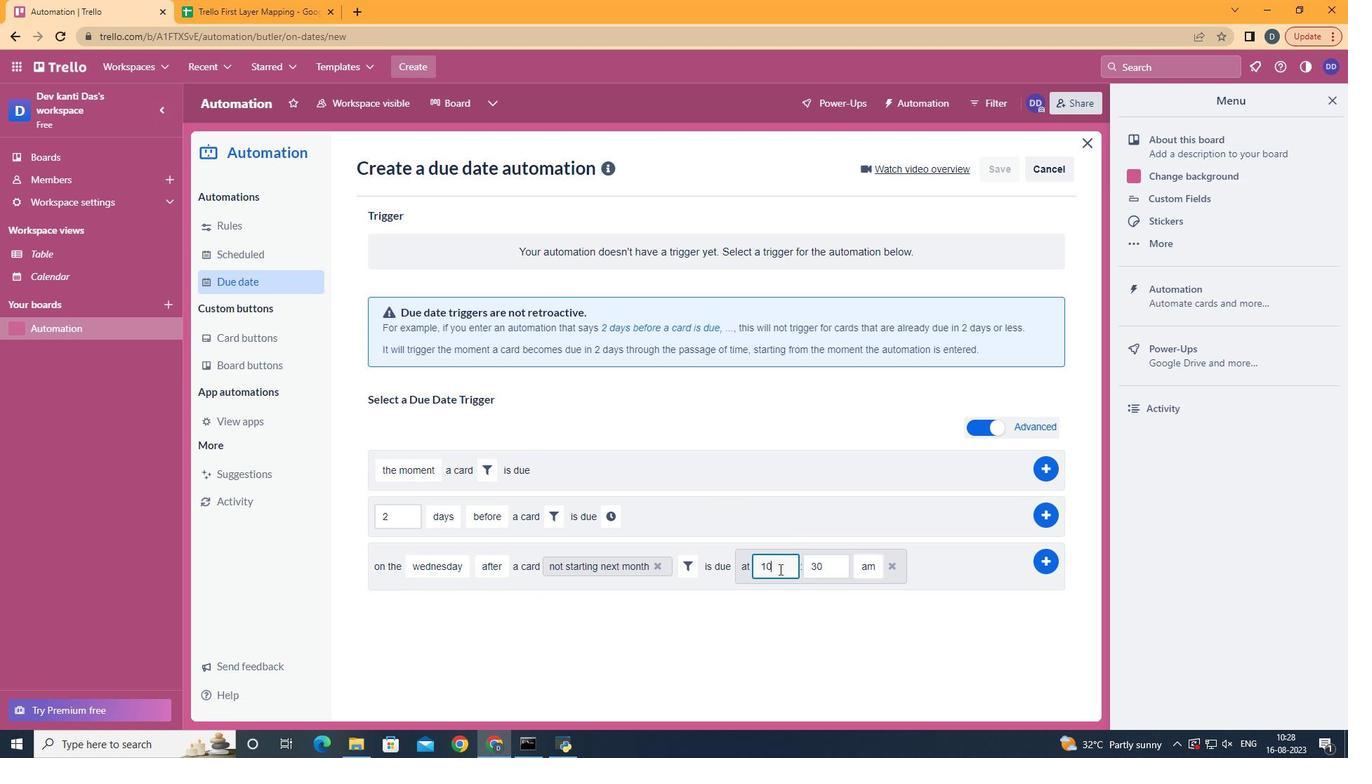 
Action: Mouse moved to (779, 569)
Screenshot: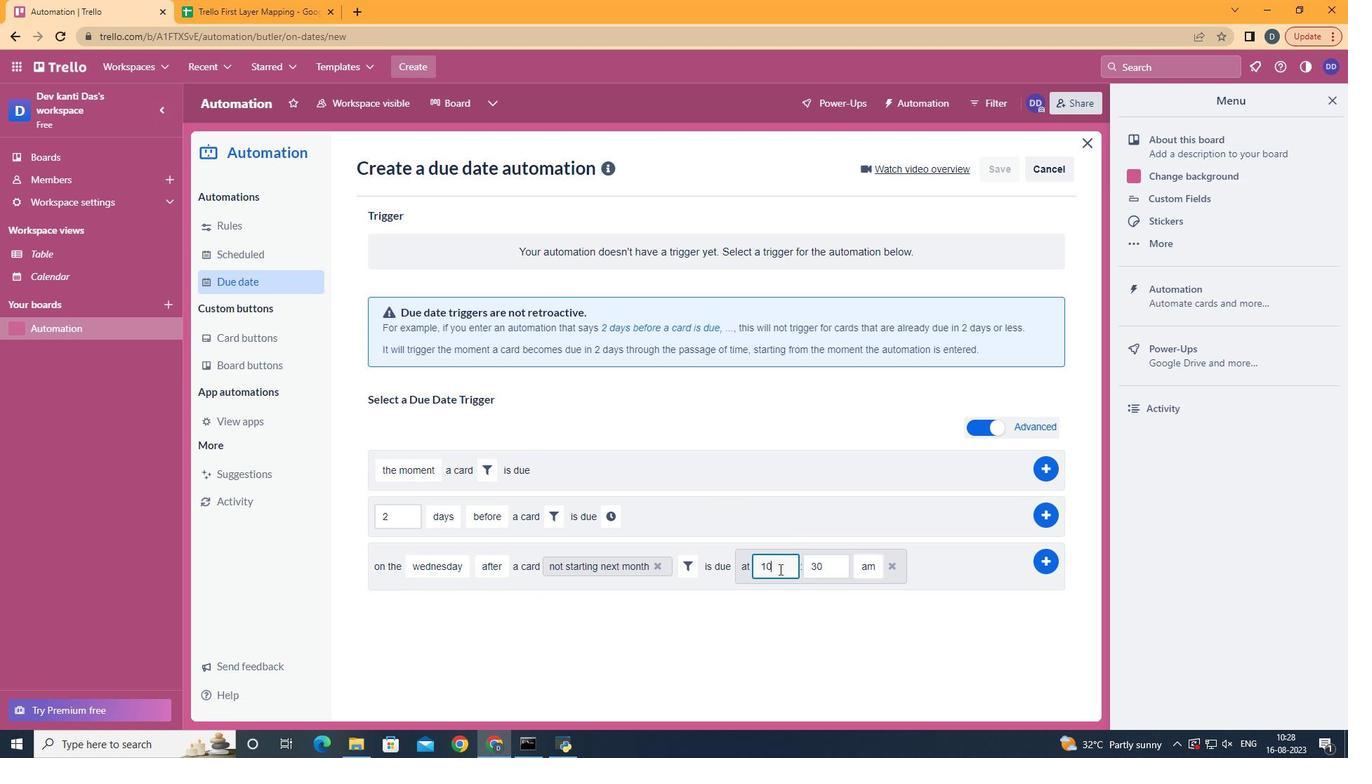 
Action: Key pressed <Key.backspace>1
Screenshot: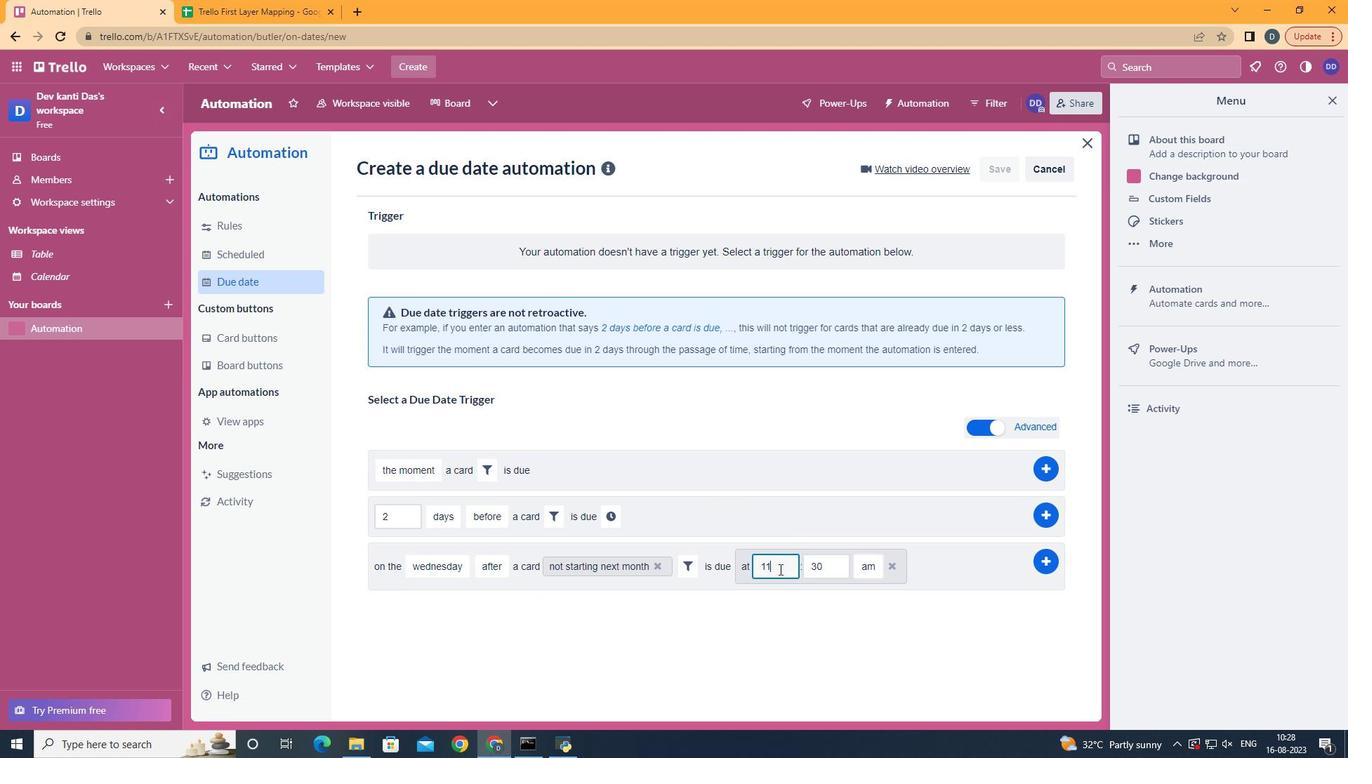 
Action: Mouse moved to (841, 573)
Screenshot: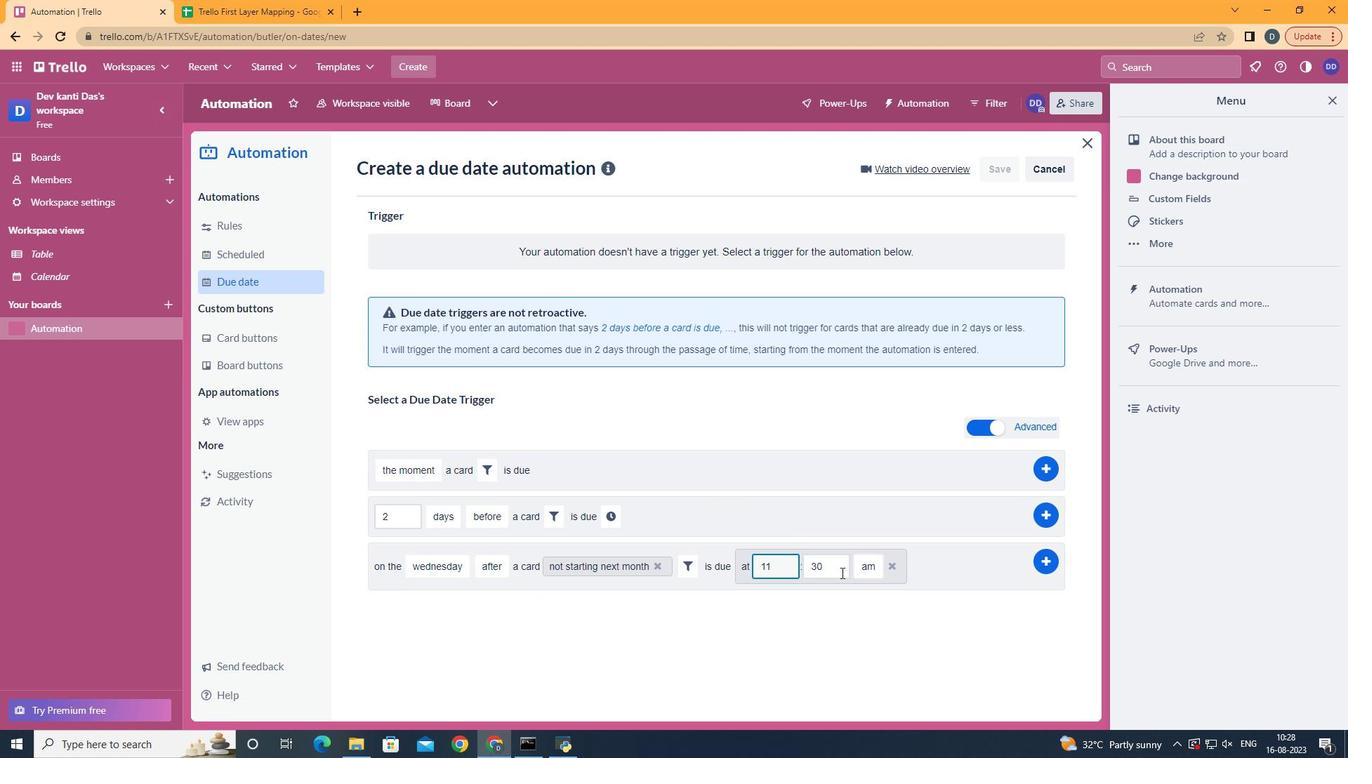 
Action: Mouse pressed left at (841, 573)
Screenshot: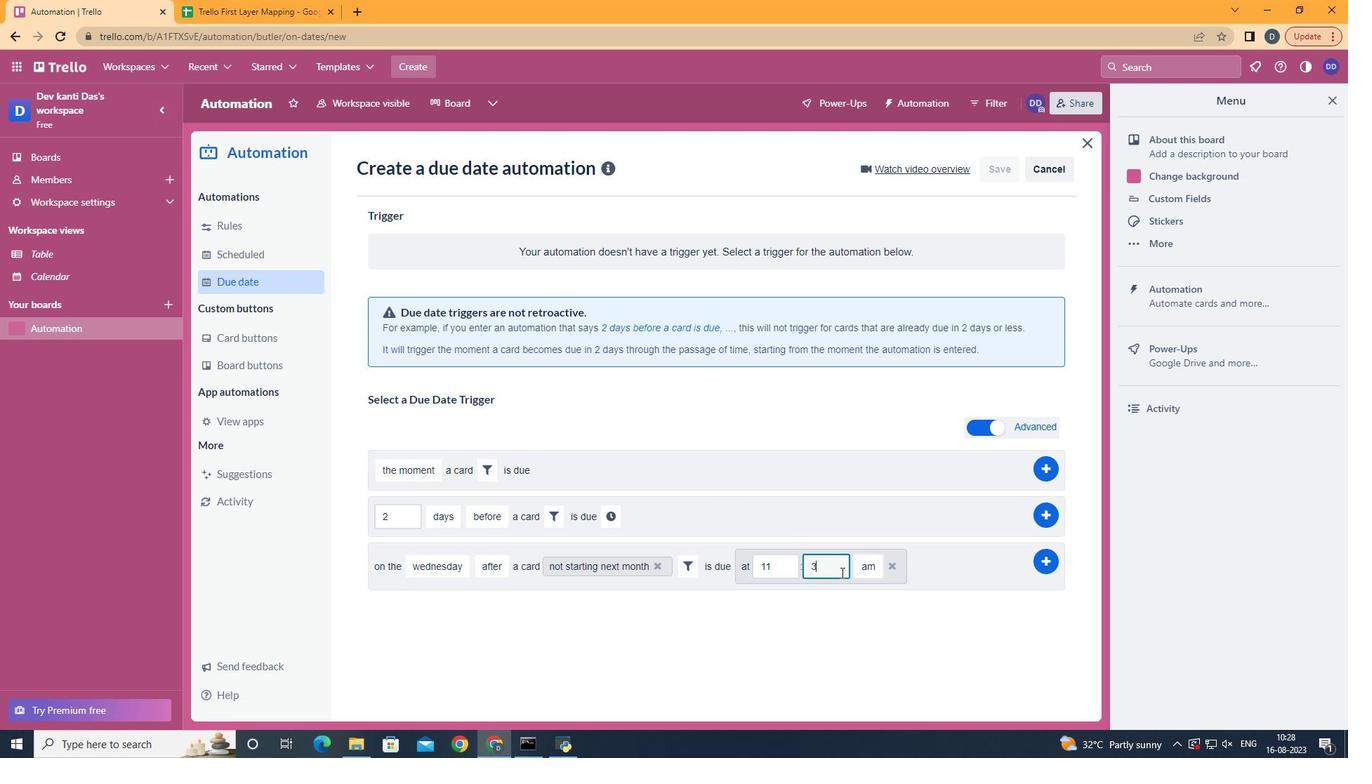 
Action: Key pressed <Key.backspace><Key.backspace>00
Screenshot: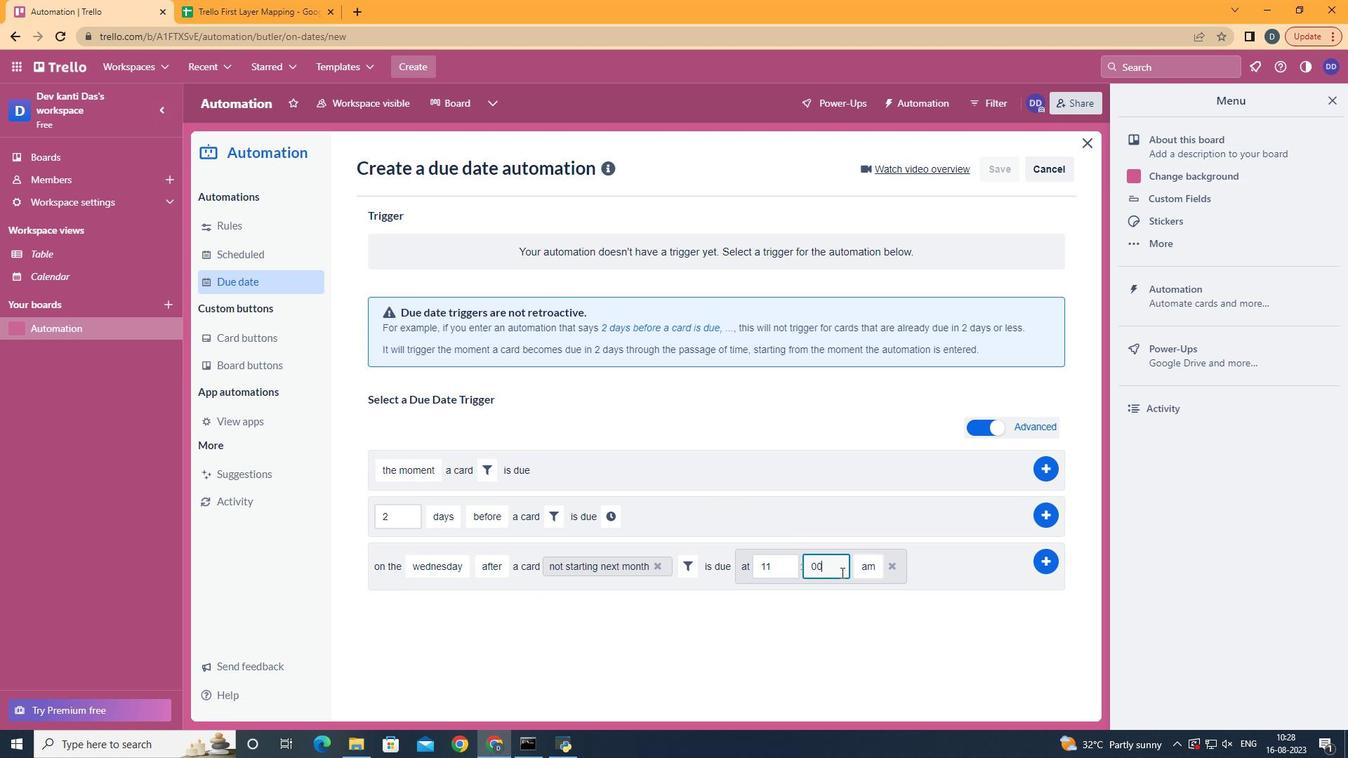 
Action: Mouse moved to (1045, 558)
Screenshot: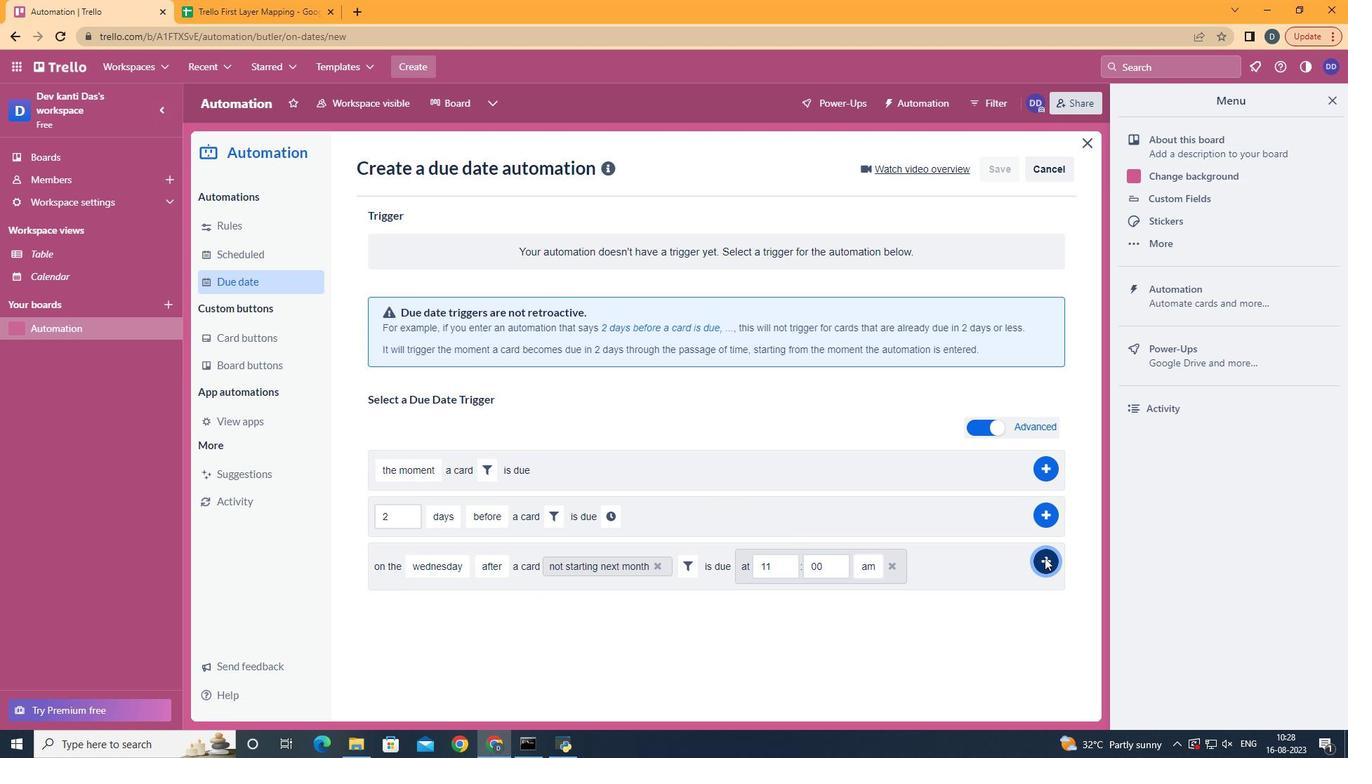 
Action: Mouse pressed left at (1045, 558)
Screenshot: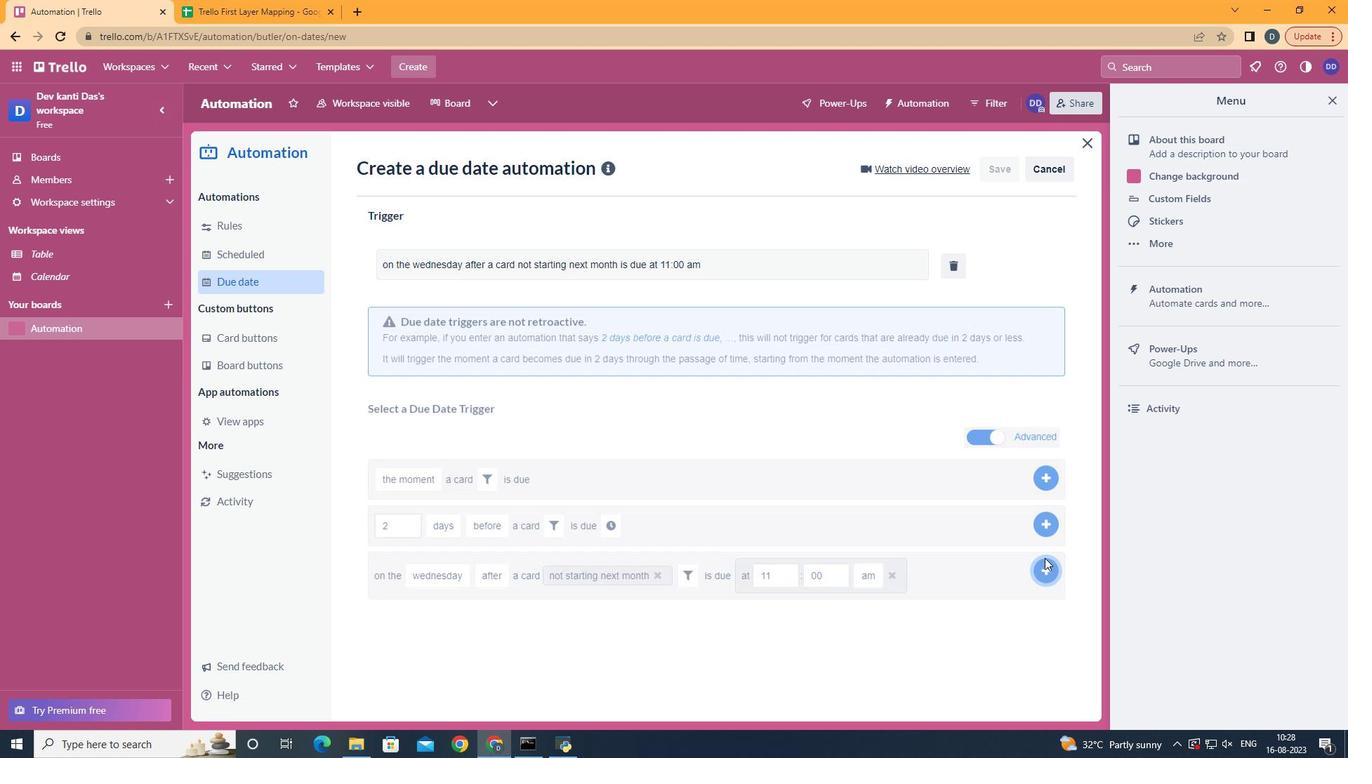 
